 Task: Schedule a call with industry experts to gain insights into emerging trends, customer preferences, and disruptive technologies that could shape the organization's strategic decisions on September 29th at 3 PM.
Action: Mouse moved to (50, 102)
Screenshot: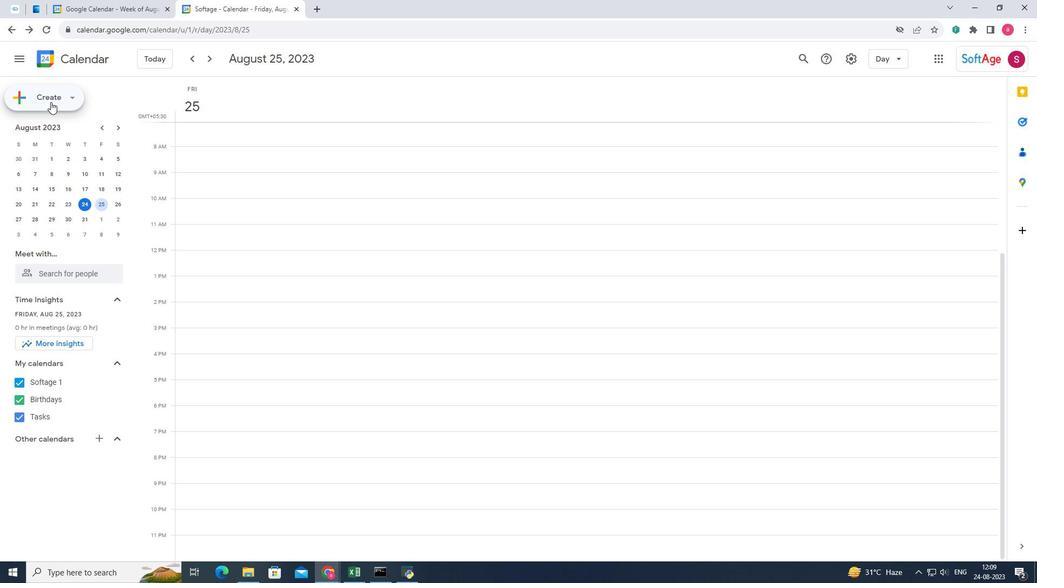 
Action: Mouse pressed left at (50, 102)
Screenshot: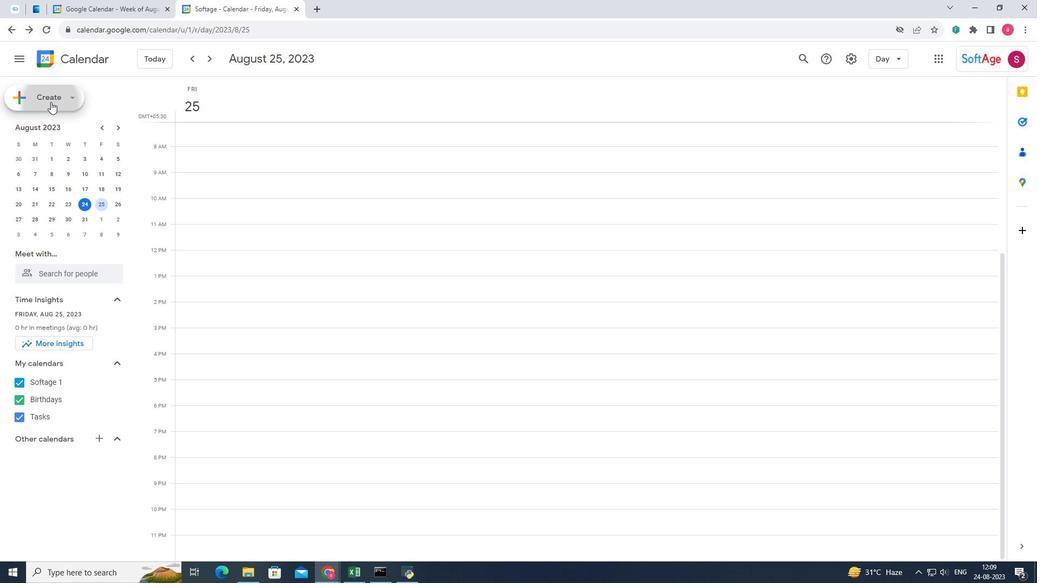 
Action: Mouse moved to (41, 215)
Screenshot: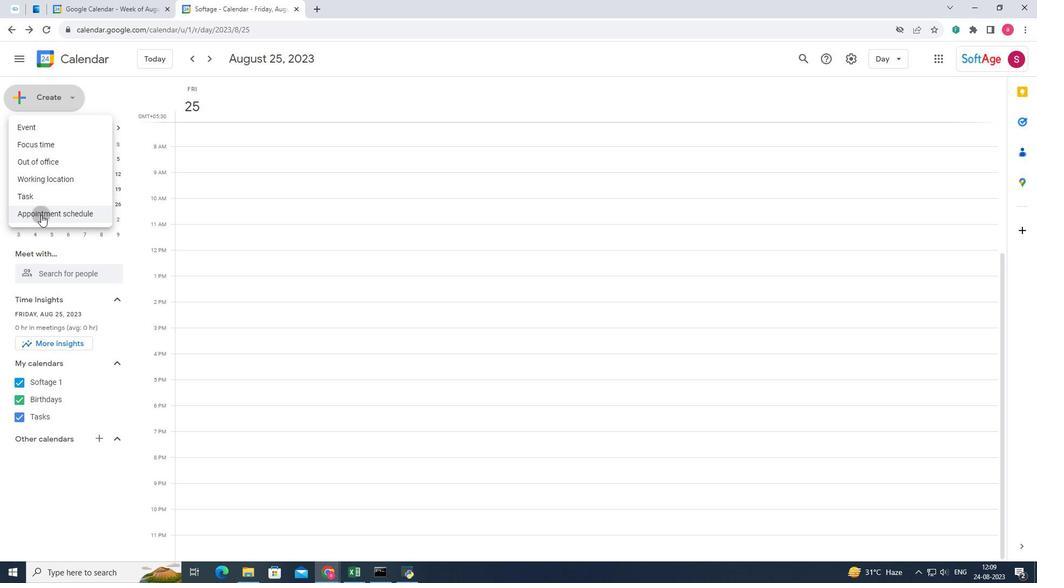 
Action: Mouse pressed left at (41, 215)
Screenshot: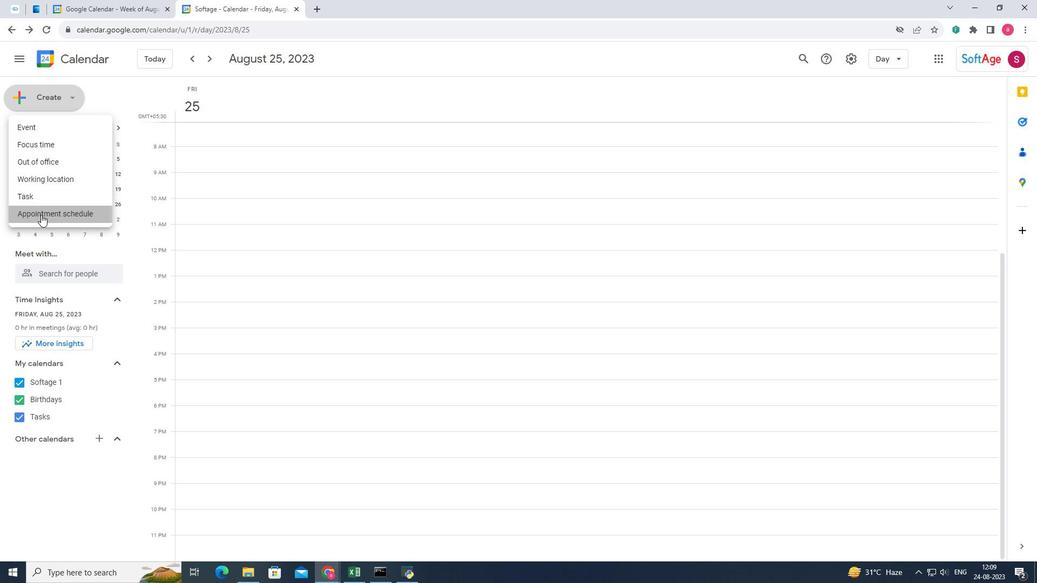 
Action: Mouse moved to (71, 96)
Screenshot: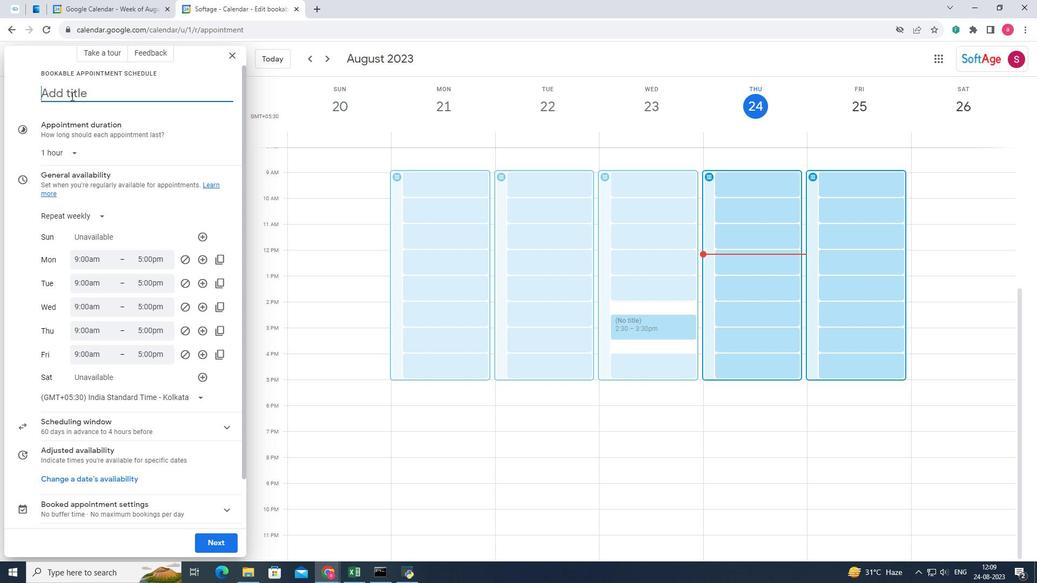 
Action: Mouse pressed left at (71, 96)
Screenshot: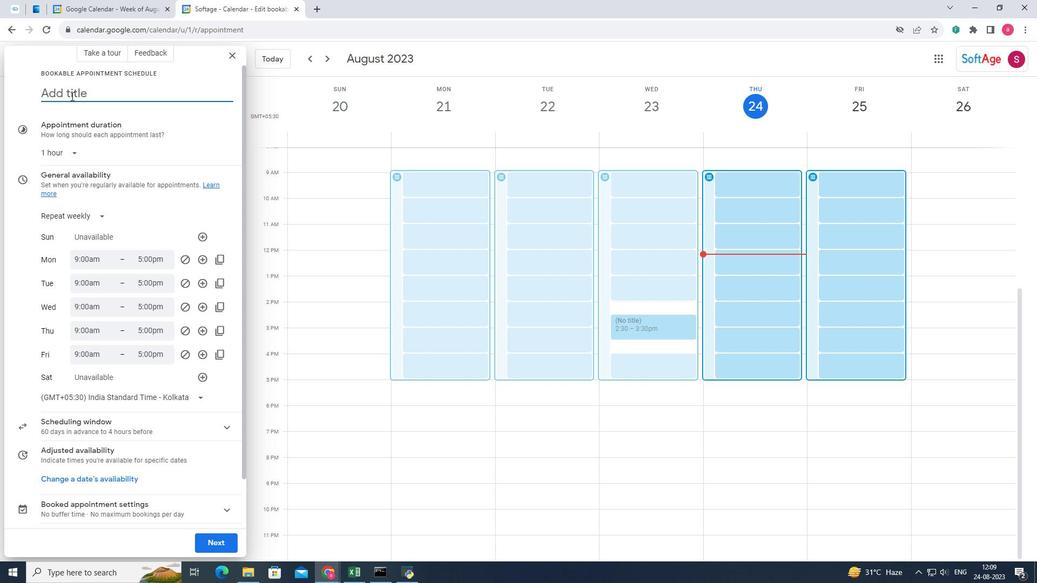 
Action: Key pressed <Key.shift><Key.shift><Key.shift><Key.shift><Key.shift><Key.shift><Key.shift><Key.shift><Key.shift><Key.shift><Key.shift>A<Key.backspace><Key.shift><Key.shift><Key.shift><Key.shift><Key.shift><Key.shift><Key.shift><Key.shift>Call<Key.space>with<Key.space><Key.shift>Industry<Key.space>de<Key.backspace><Key.backspace><Key.shift>Experts
Screenshot: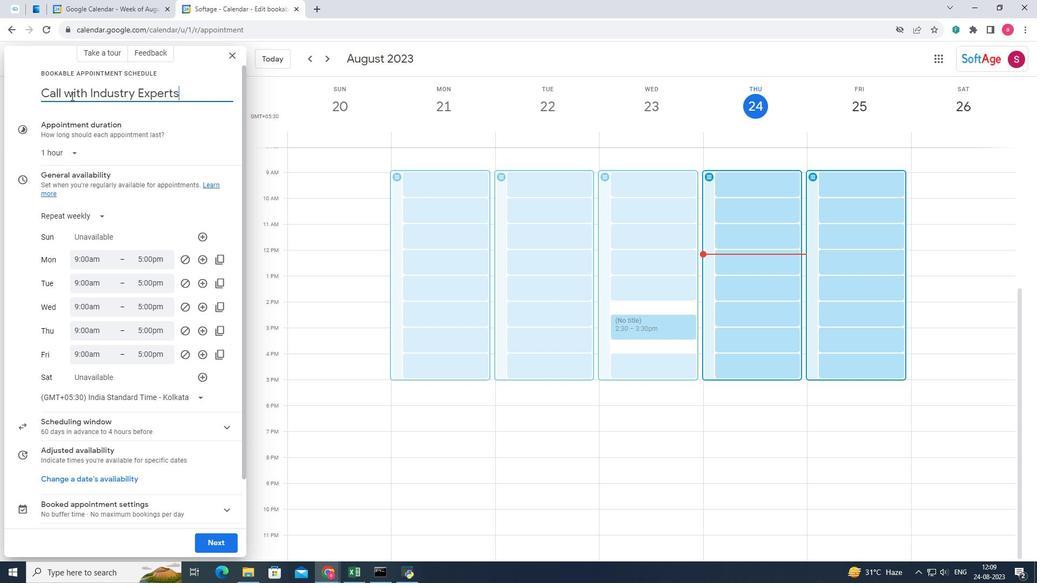 
Action: Mouse moved to (95, 211)
Screenshot: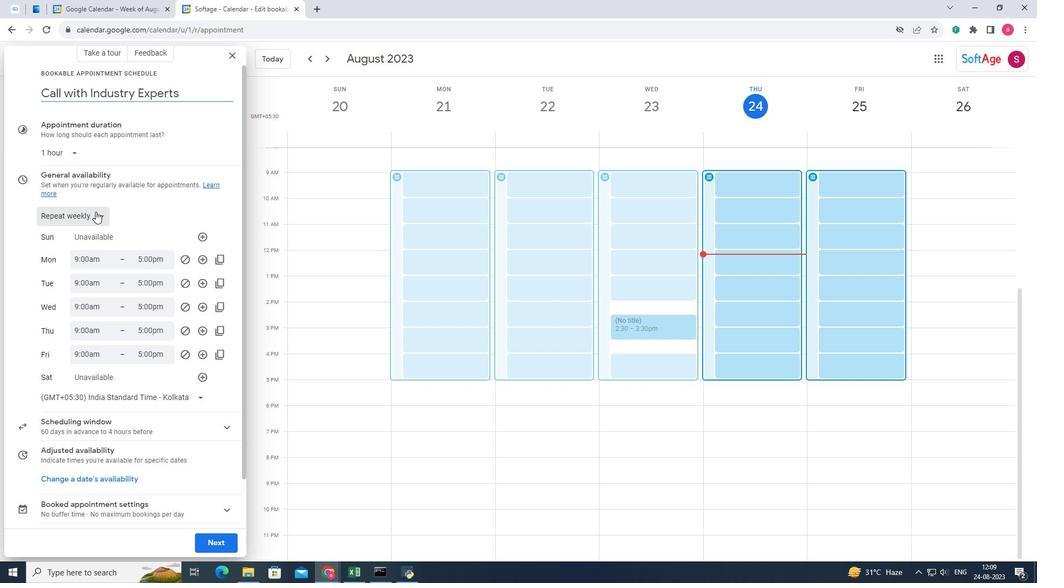 
Action: Mouse pressed left at (95, 211)
Screenshot: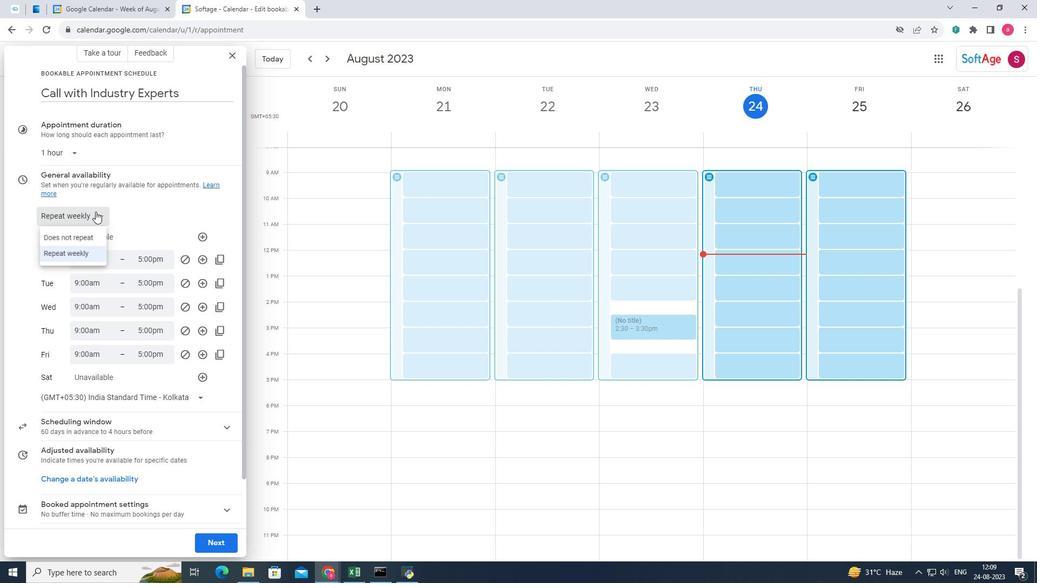 
Action: Mouse moved to (74, 237)
Screenshot: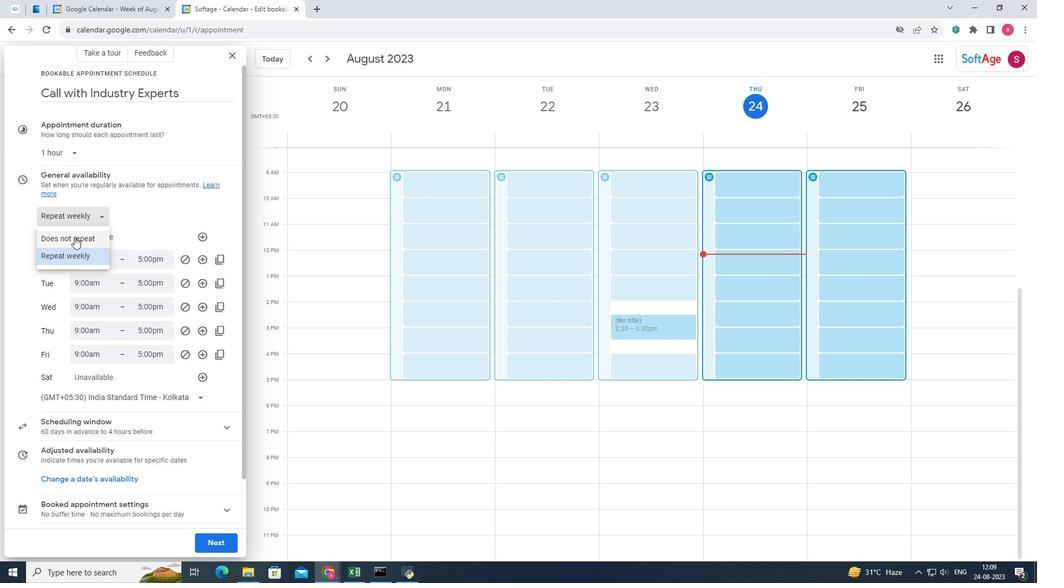 
Action: Mouse pressed left at (74, 237)
Screenshot: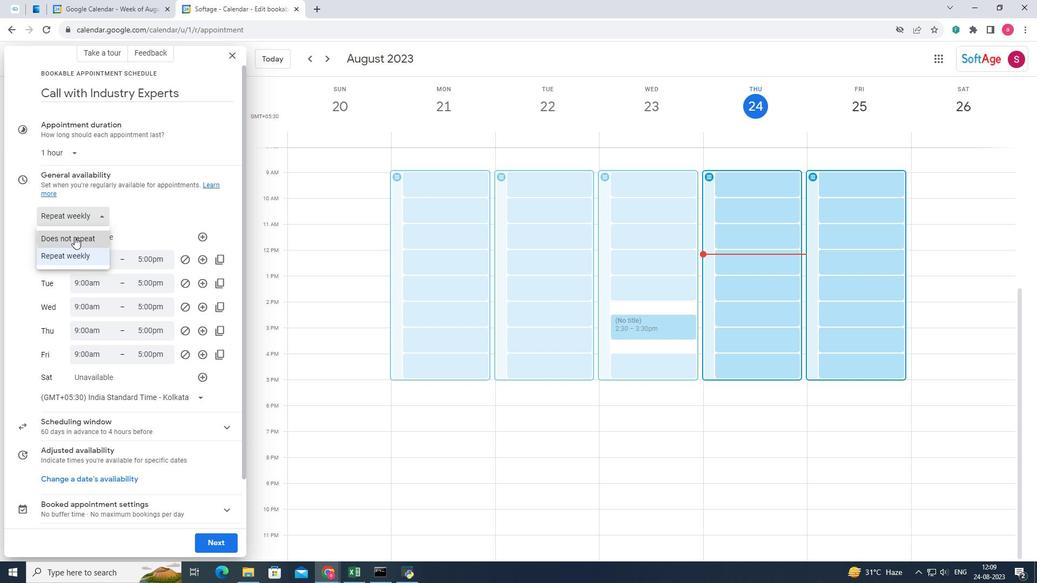 
Action: Mouse moved to (74, 229)
Screenshot: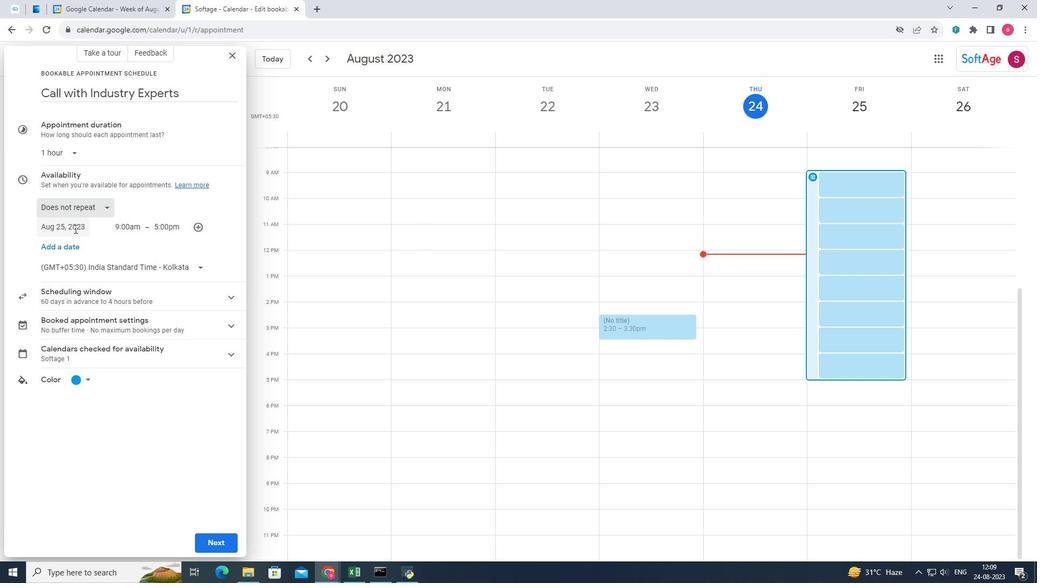 
Action: Mouse pressed left at (74, 229)
Screenshot: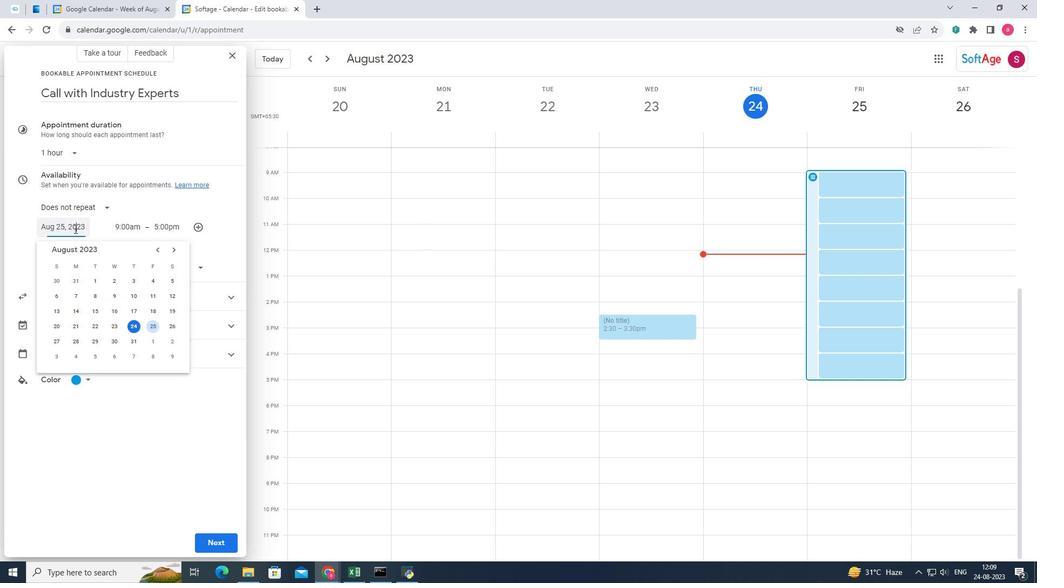 
Action: Mouse moved to (174, 251)
Screenshot: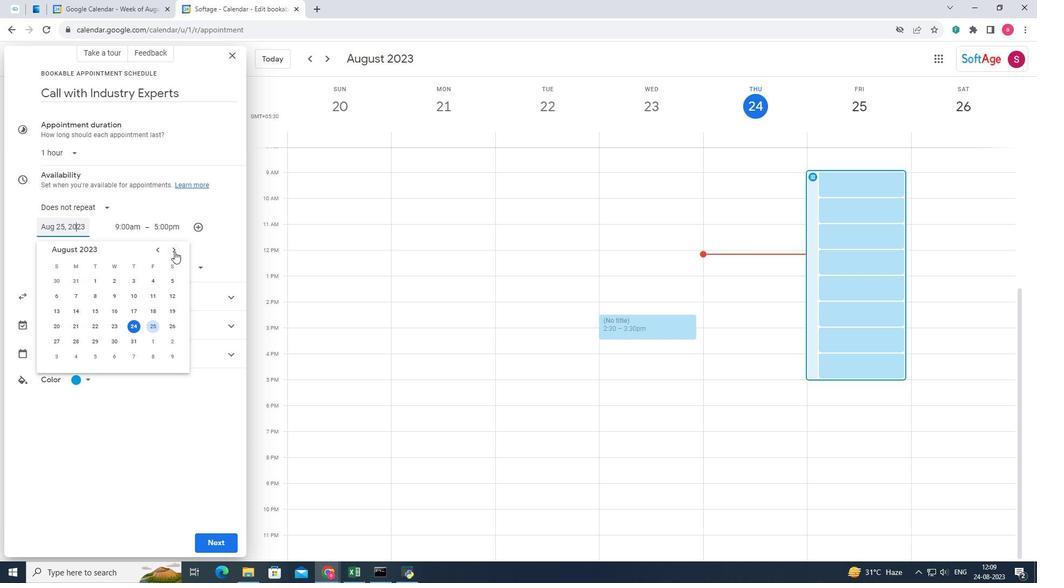 
Action: Mouse pressed left at (174, 251)
Screenshot: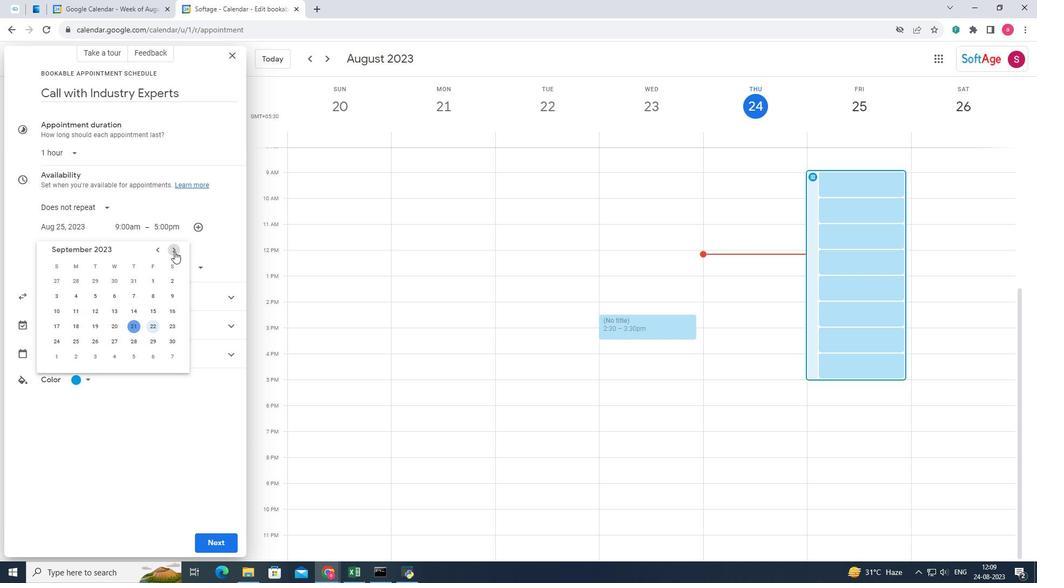 
Action: Mouse moved to (148, 342)
Screenshot: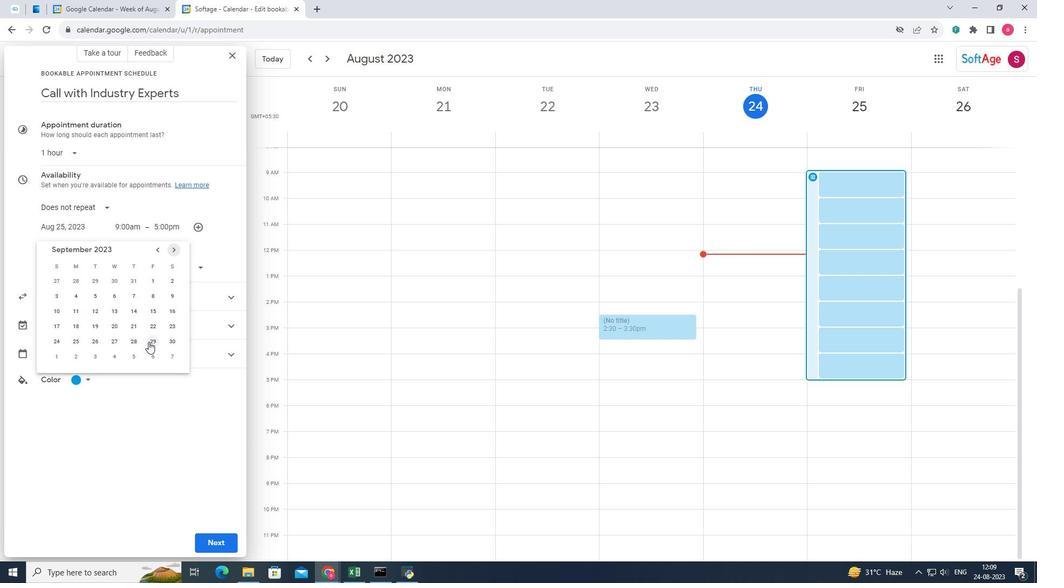 
Action: Mouse pressed left at (148, 342)
Screenshot: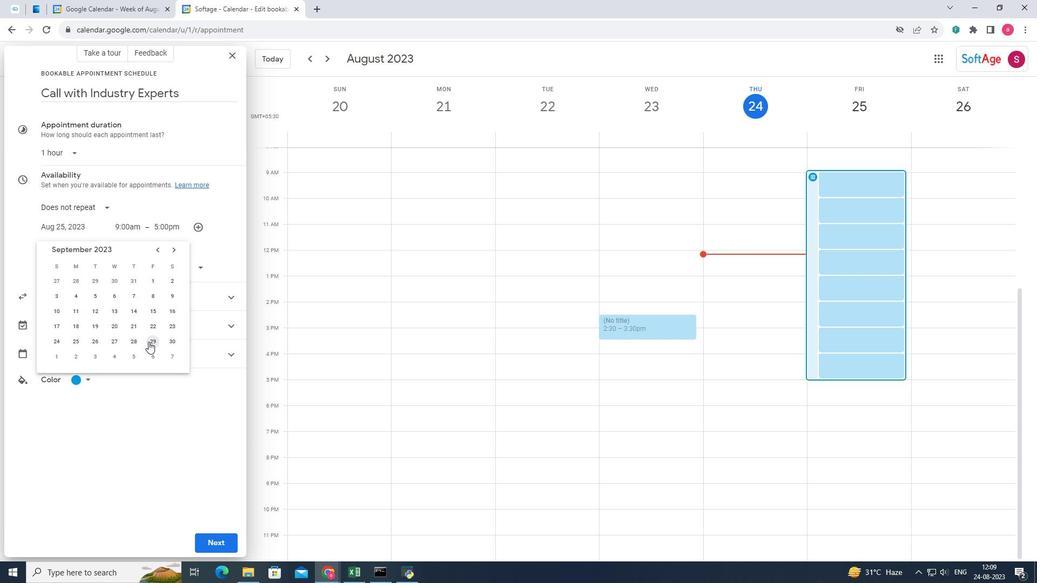 
Action: Mouse moved to (128, 230)
Screenshot: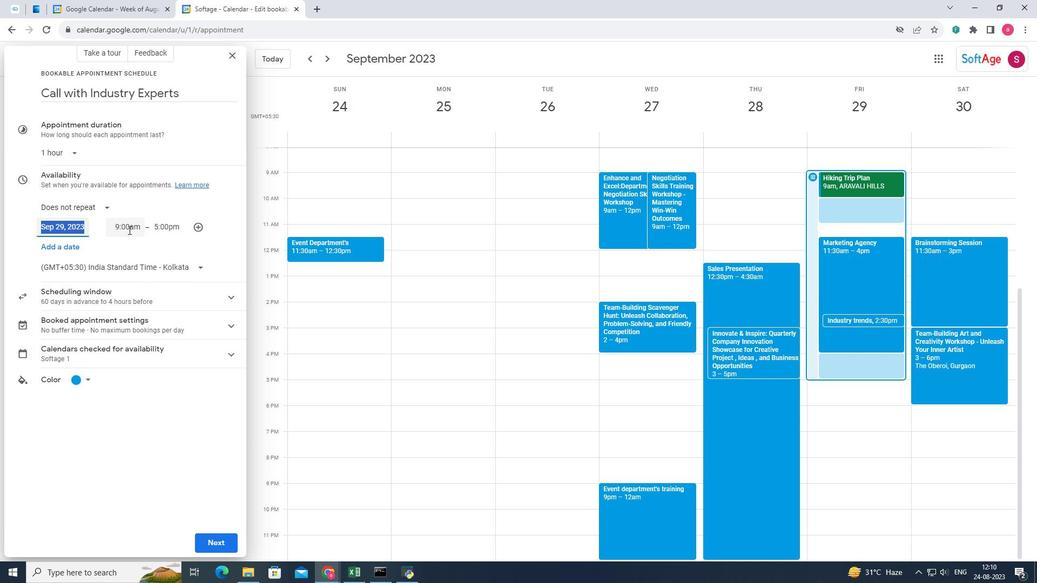 
Action: Mouse pressed left at (128, 230)
Screenshot: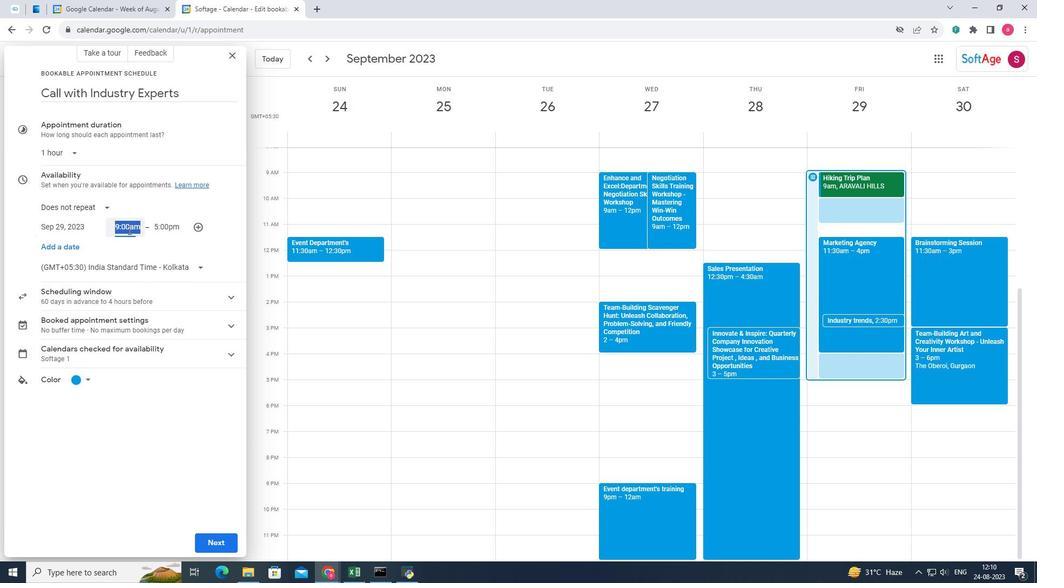 
Action: Mouse moved to (136, 291)
Screenshot: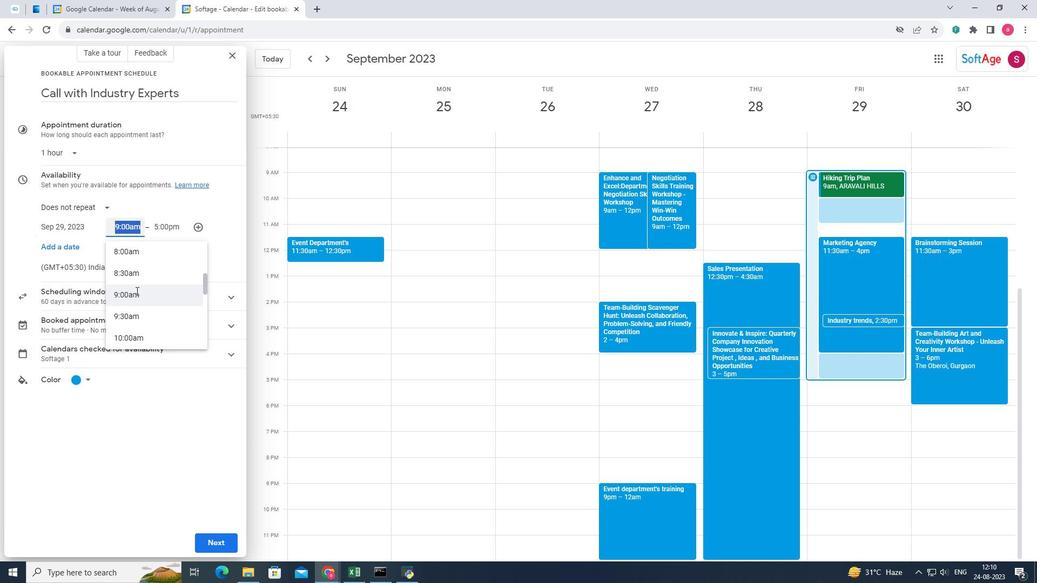 
Action: Mouse scrolled (136, 291) with delta (0, 0)
Screenshot: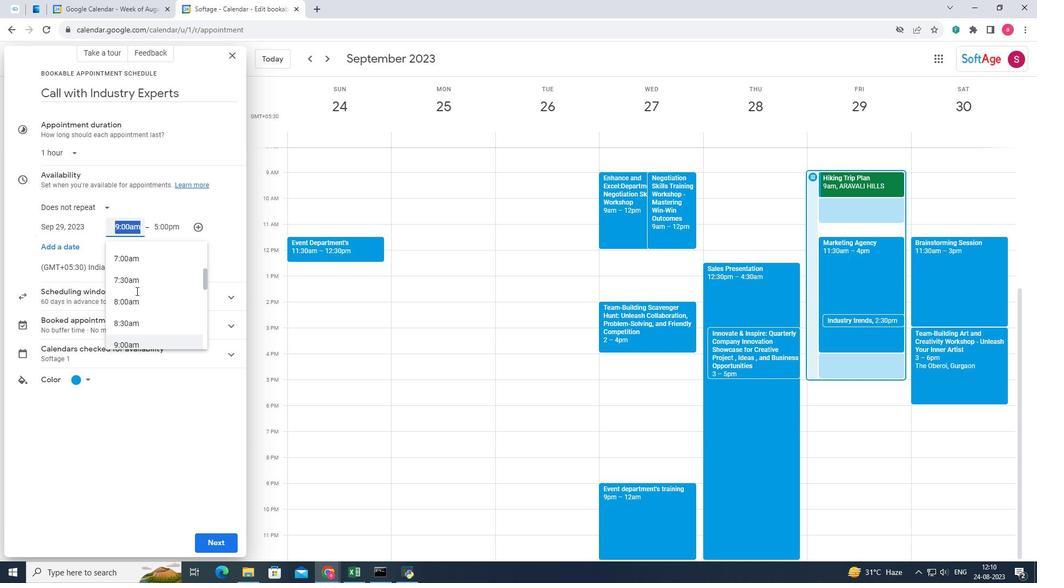 
Action: Mouse scrolled (136, 291) with delta (0, 0)
Screenshot: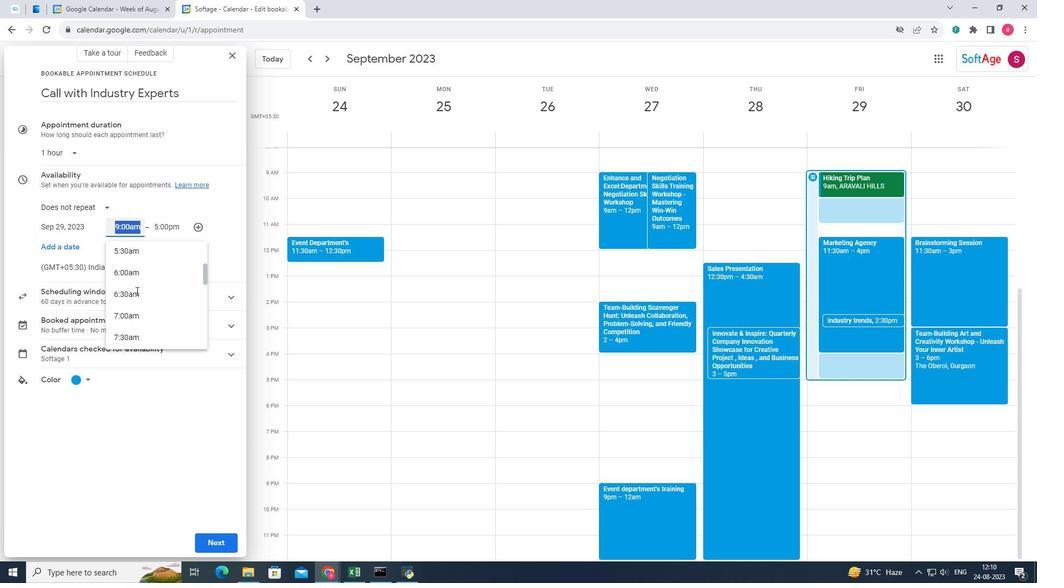 
Action: Mouse scrolled (136, 291) with delta (0, 0)
Screenshot: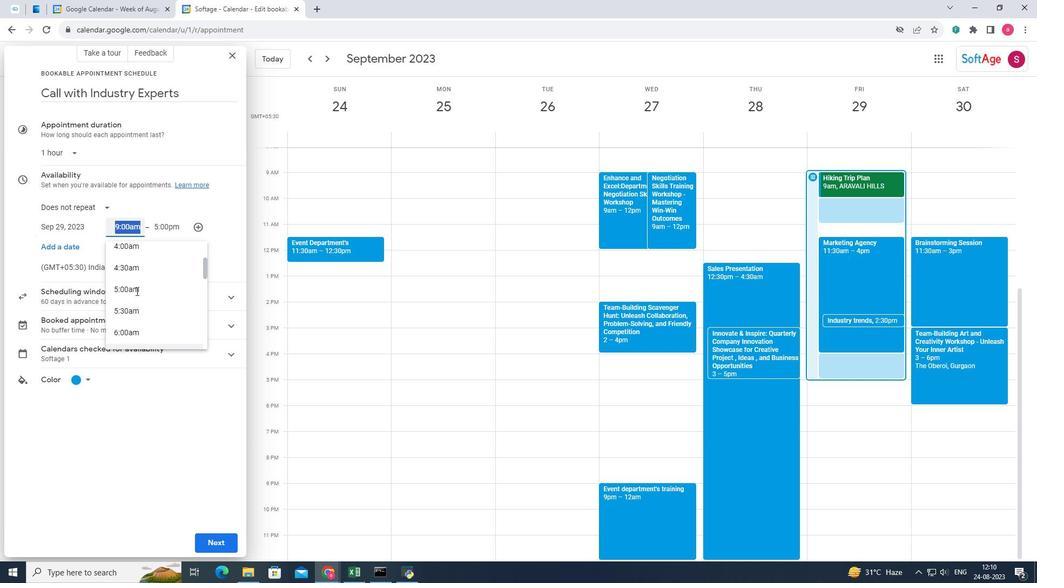 
Action: Mouse scrolled (136, 291) with delta (0, 0)
Screenshot: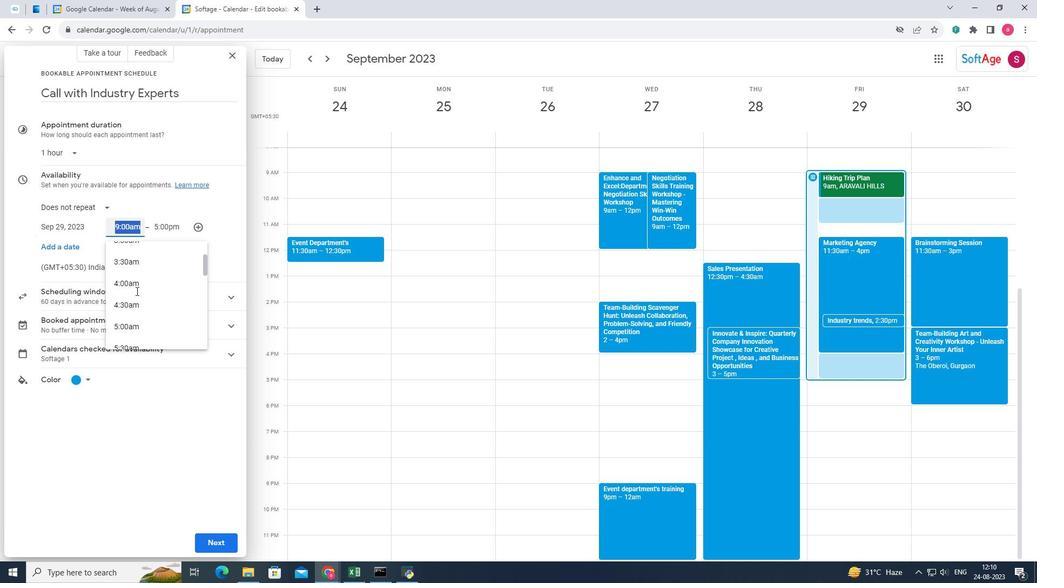 
Action: Mouse scrolled (136, 291) with delta (0, 0)
Screenshot: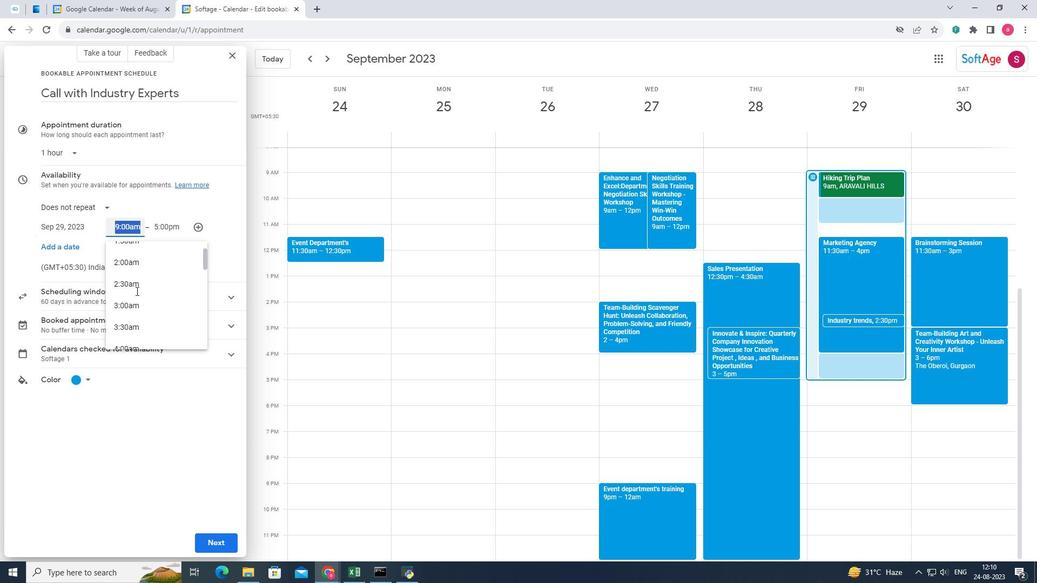 
Action: Mouse moved to (138, 306)
Screenshot: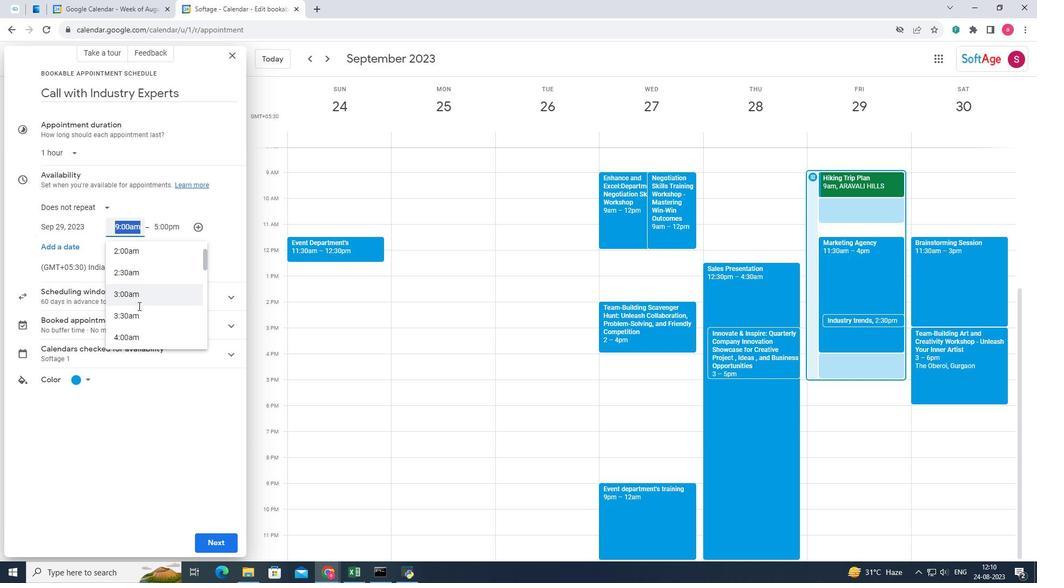 
Action: Mouse scrolled (138, 305) with delta (0, 0)
Screenshot: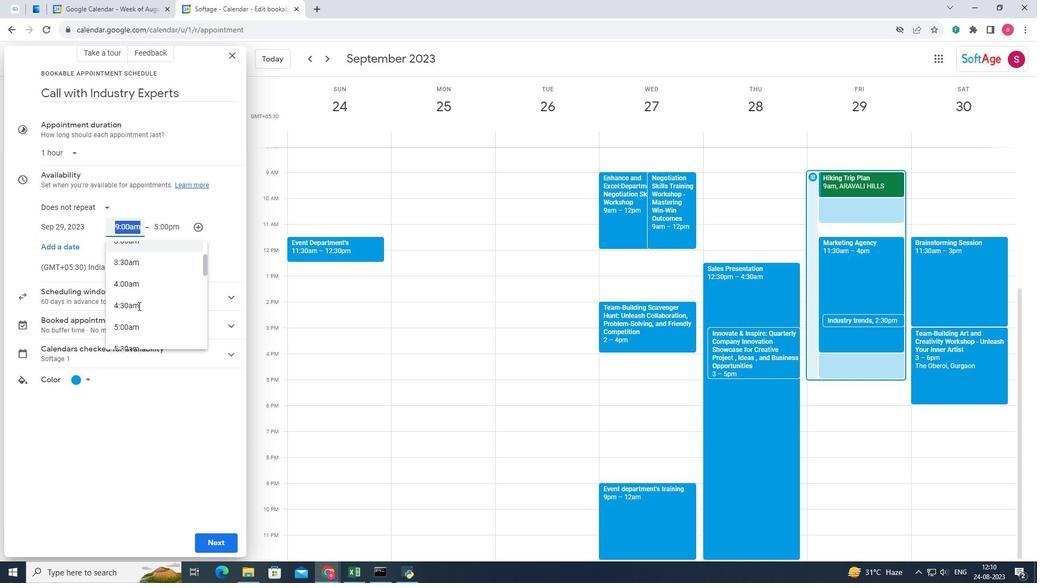 
Action: Mouse scrolled (138, 305) with delta (0, 0)
Screenshot: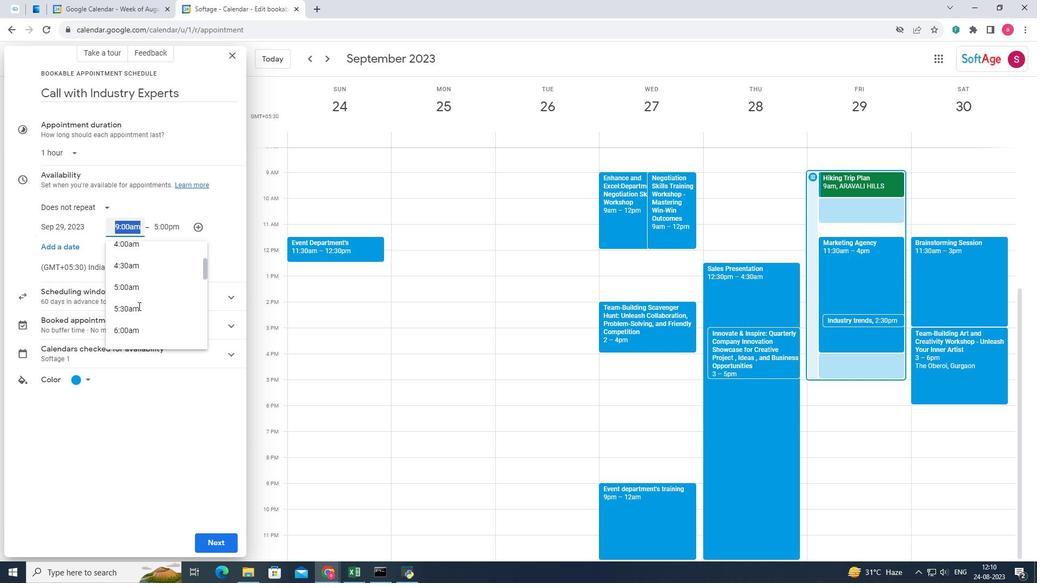 
Action: Mouse scrolled (138, 305) with delta (0, 0)
Screenshot: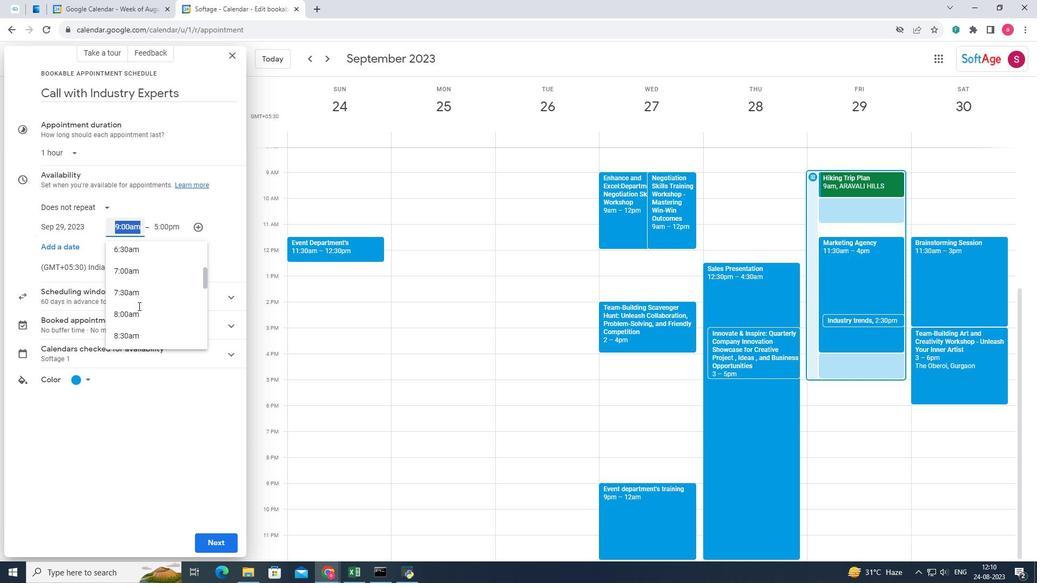 
Action: Mouse scrolled (138, 305) with delta (0, 0)
Screenshot: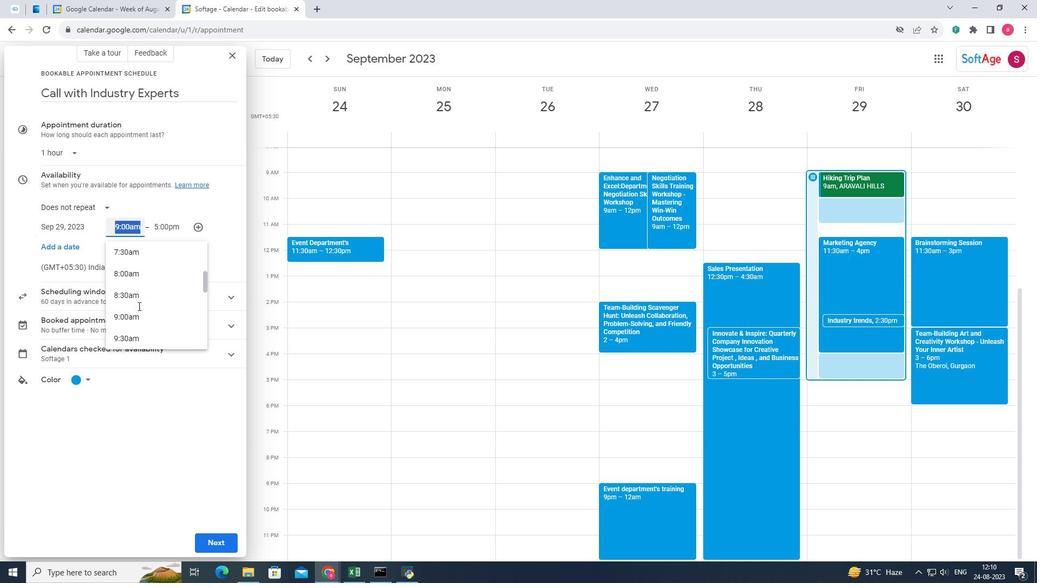 
Action: Mouse scrolled (138, 305) with delta (0, 0)
Screenshot: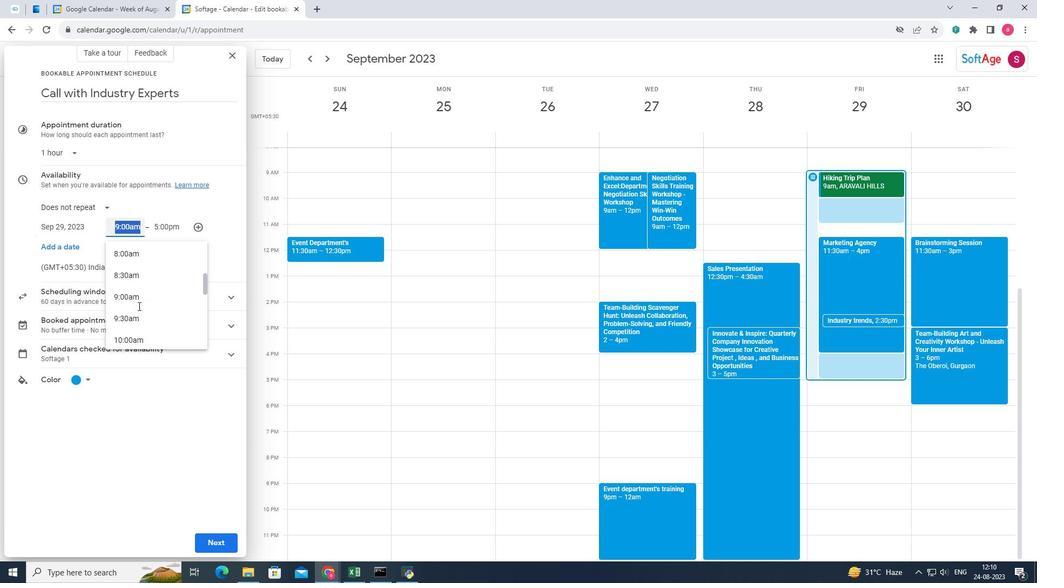 
Action: Mouse scrolled (138, 305) with delta (0, 0)
Screenshot: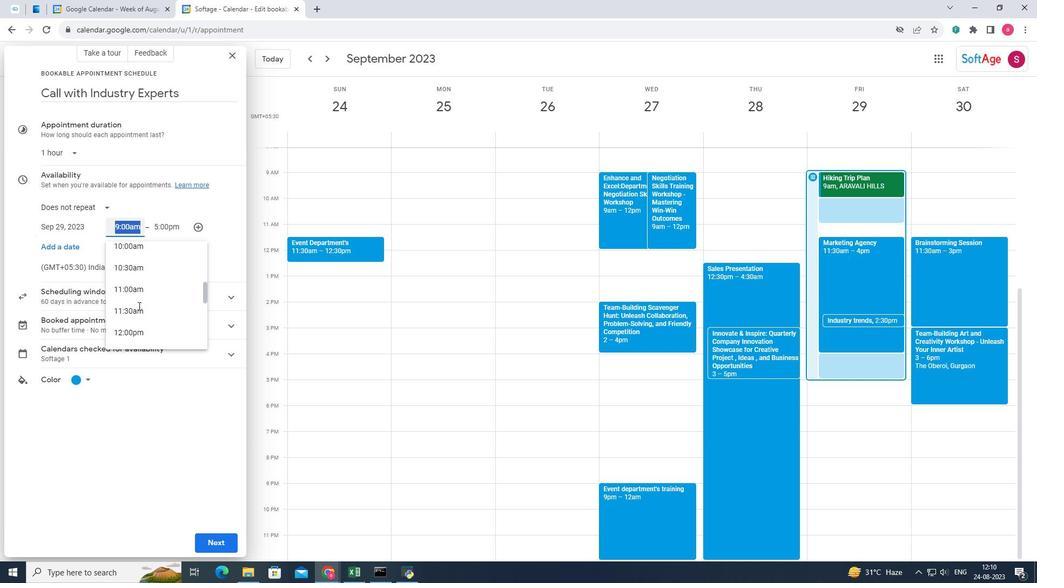 
Action: Mouse scrolled (138, 305) with delta (0, 0)
Screenshot: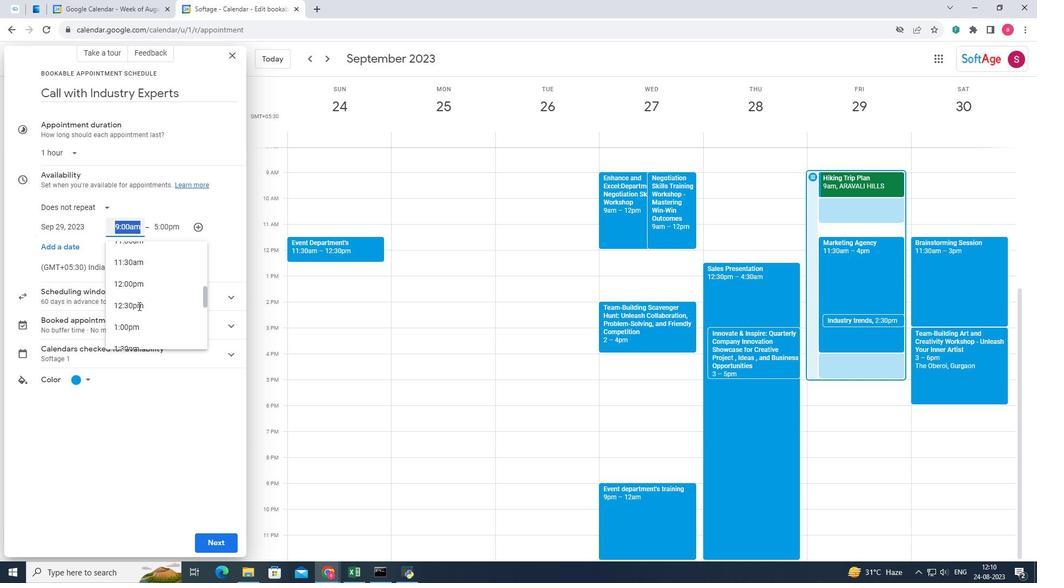 
Action: Mouse scrolled (138, 305) with delta (0, 0)
Screenshot: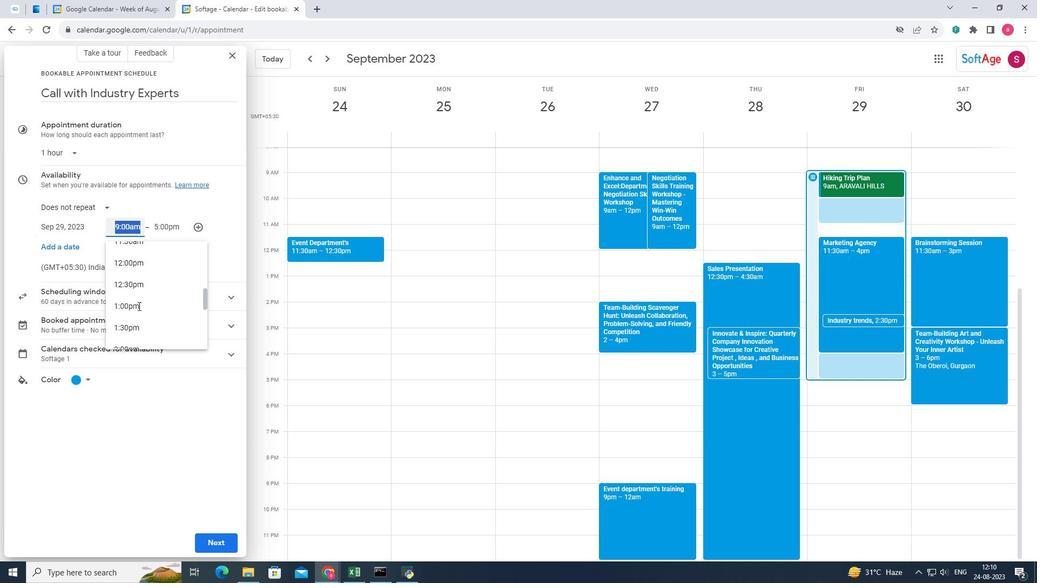 
Action: Mouse scrolled (138, 305) with delta (0, 0)
Screenshot: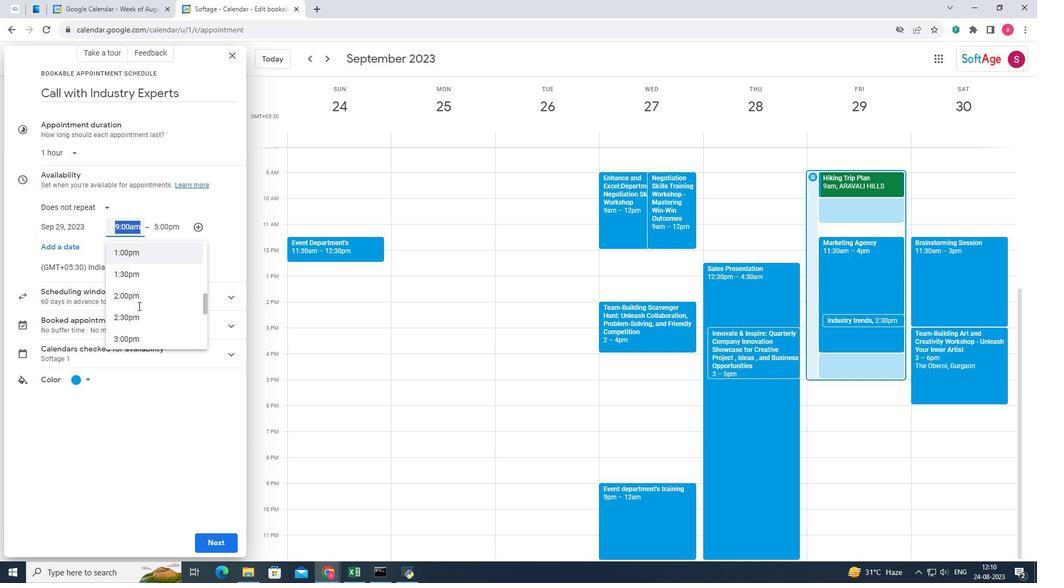 
Action: Mouse scrolled (138, 305) with delta (0, 0)
Screenshot: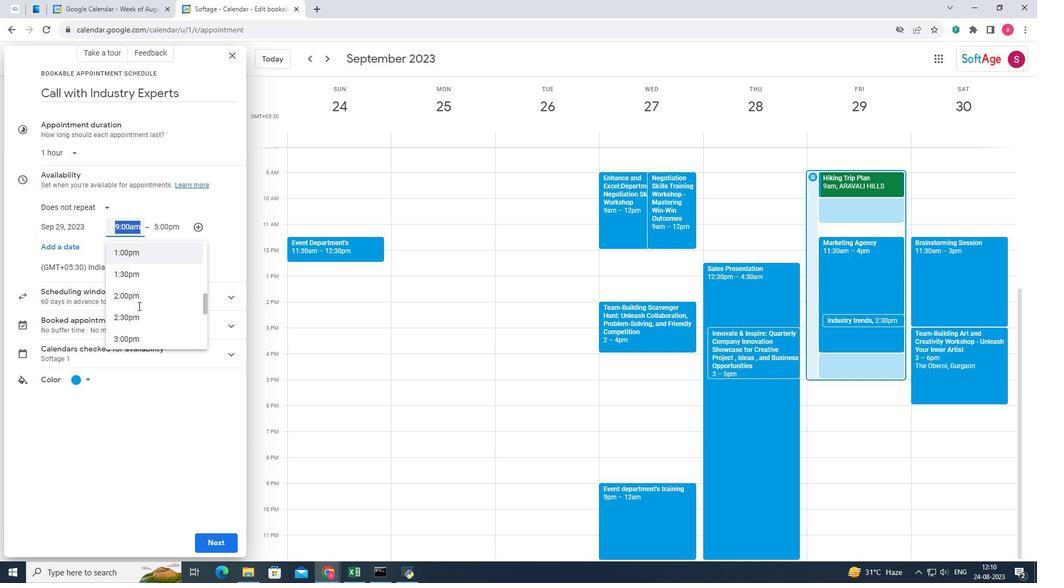 
Action: Mouse scrolled (138, 306) with delta (0, 0)
Screenshot: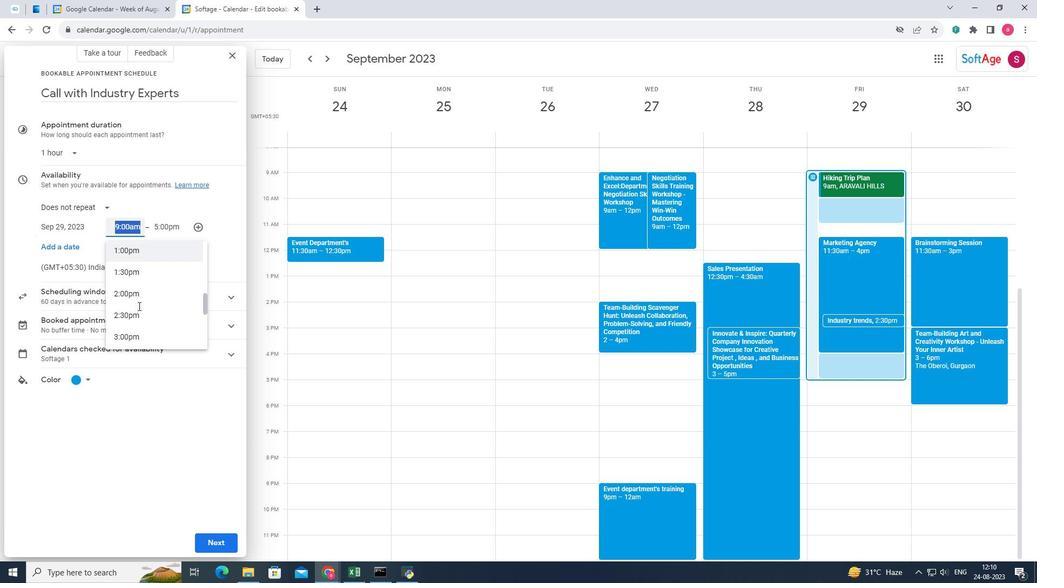 
Action: Mouse scrolled (138, 305) with delta (0, 0)
Screenshot: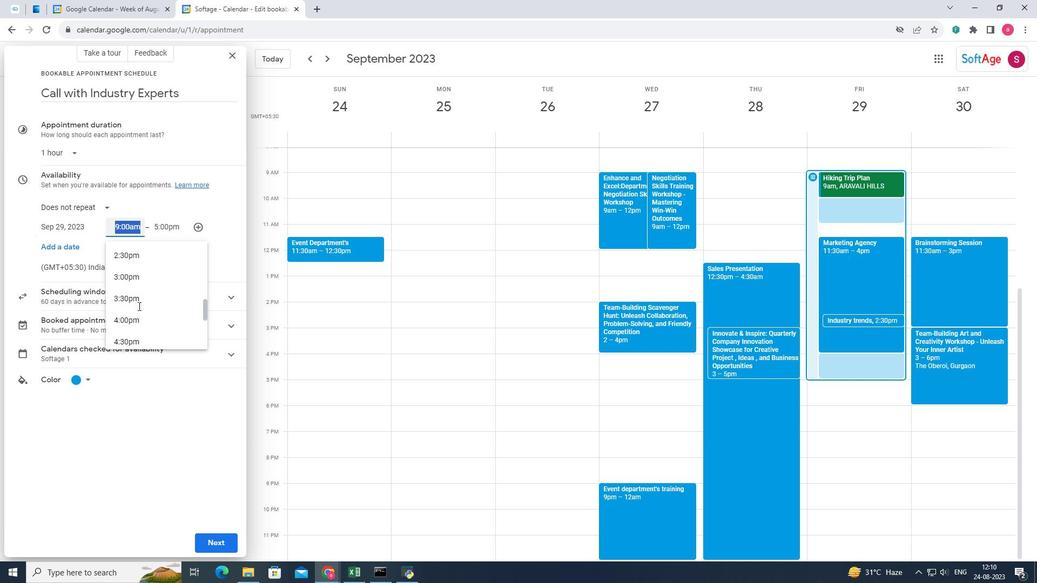 
Action: Mouse scrolled (138, 305) with delta (0, 0)
Screenshot: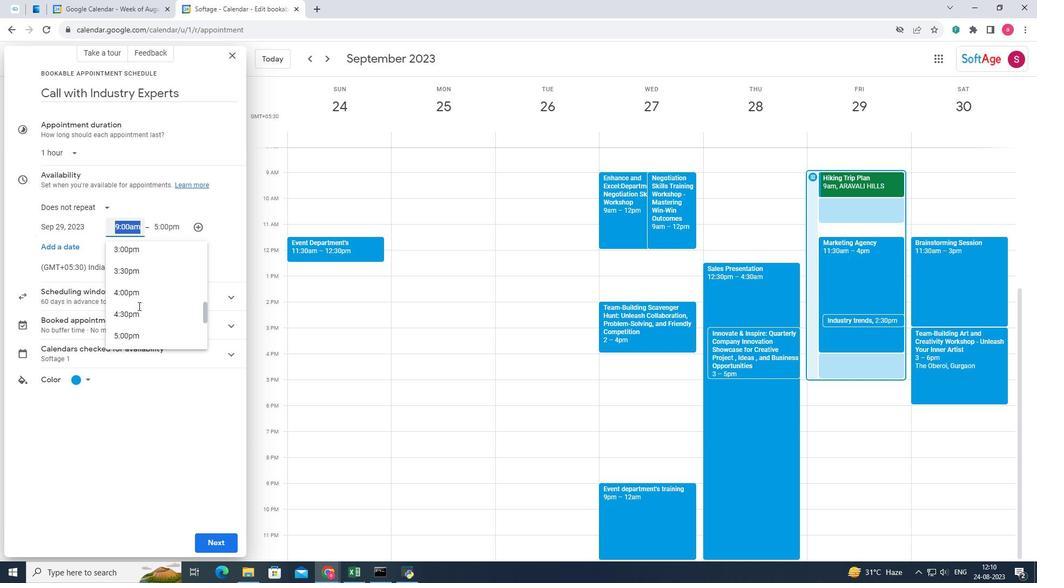 
Action: Mouse scrolled (138, 306) with delta (0, 0)
Screenshot: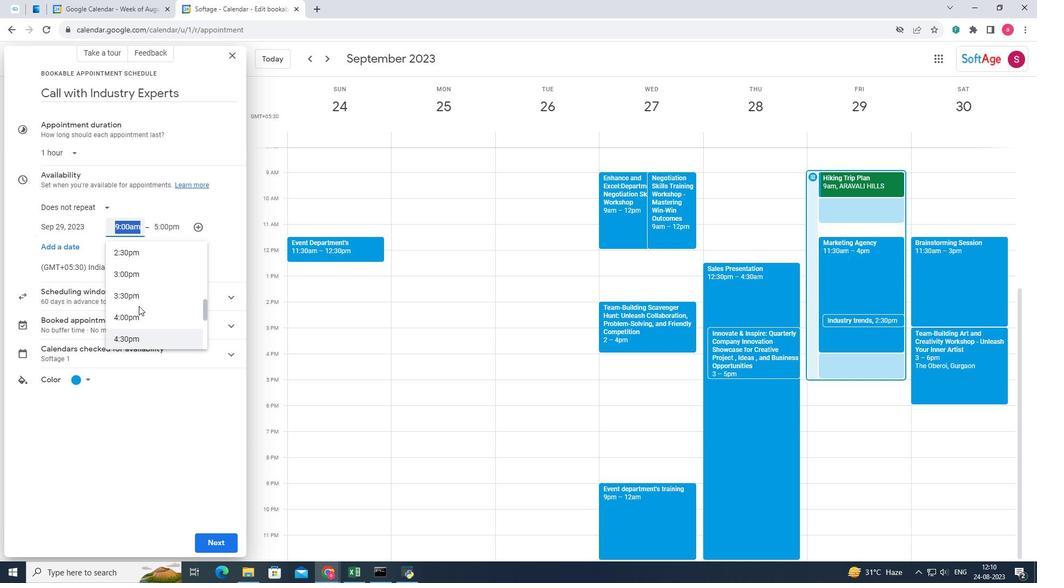 
Action: Mouse moved to (134, 291)
Screenshot: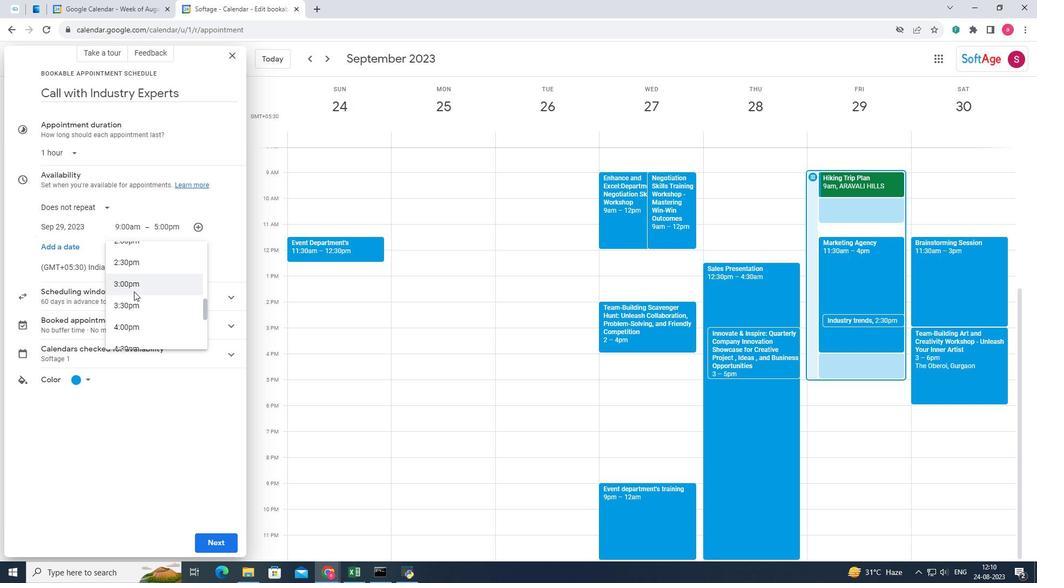 
Action: Mouse pressed left at (134, 291)
Screenshot: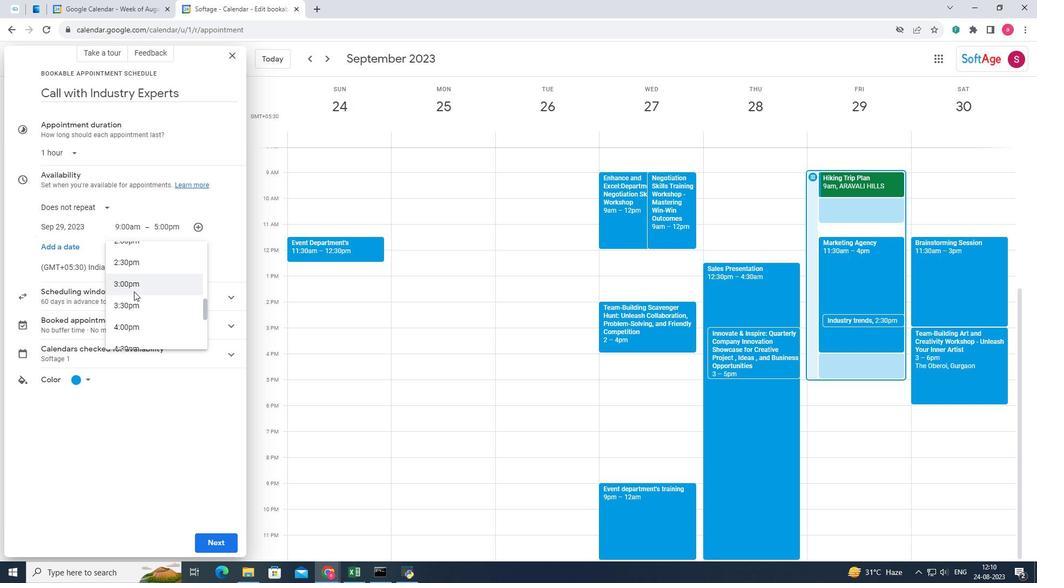 
Action: Mouse moved to (161, 436)
Screenshot: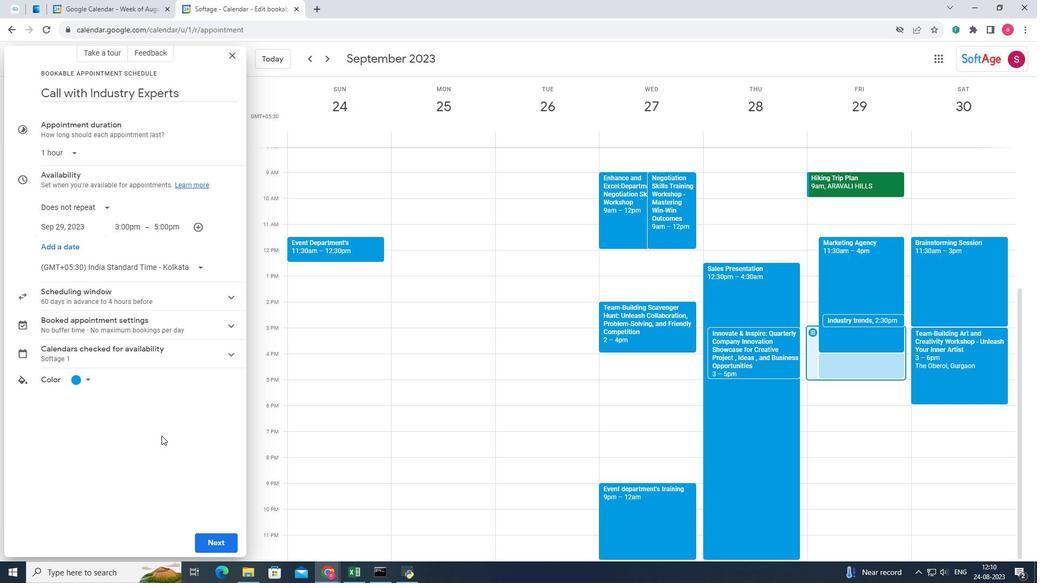 
Action: Mouse pressed left at (161, 436)
Screenshot: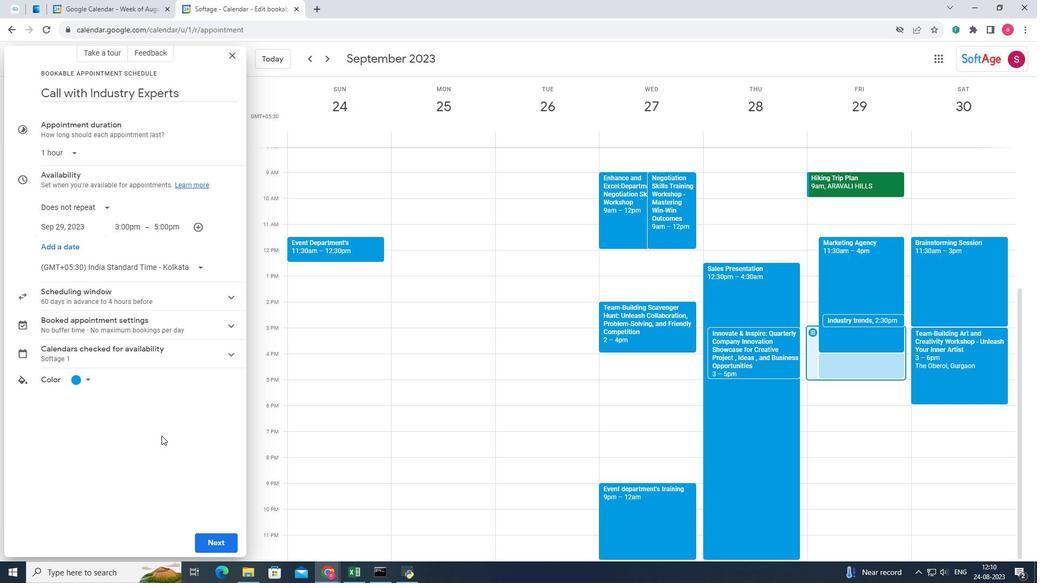 
Action: Mouse moved to (223, 537)
Screenshot: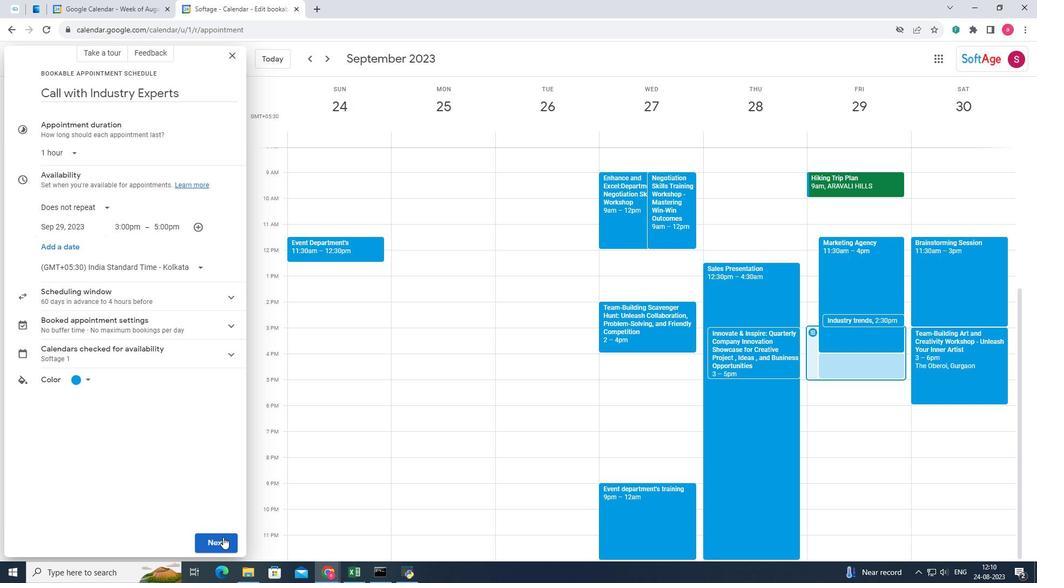 
Action: Mouse pressed left at (223, 537)
Screenshot: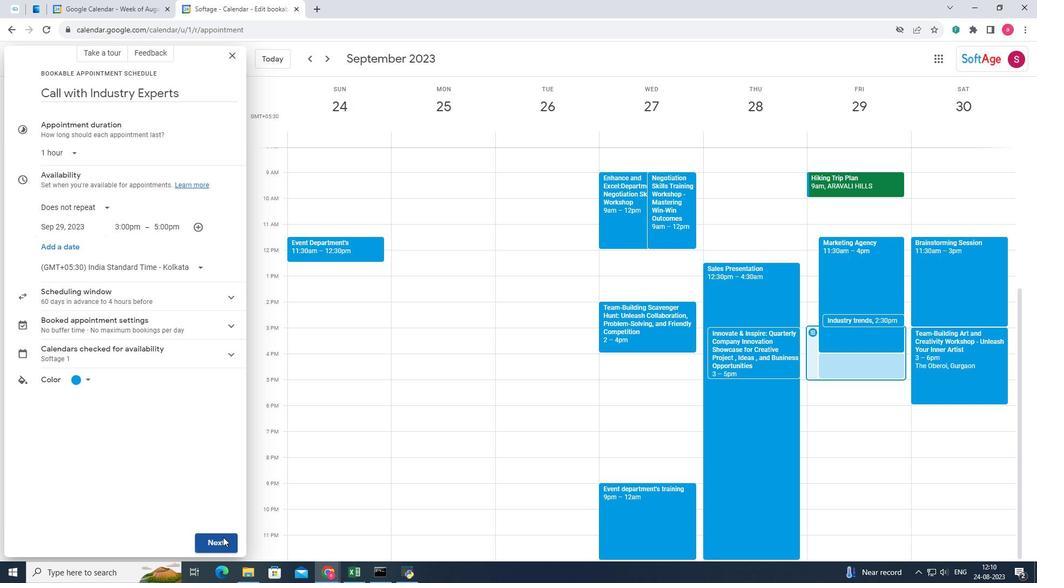 
Action: Mouse moved to (76, 277)
Screenshot: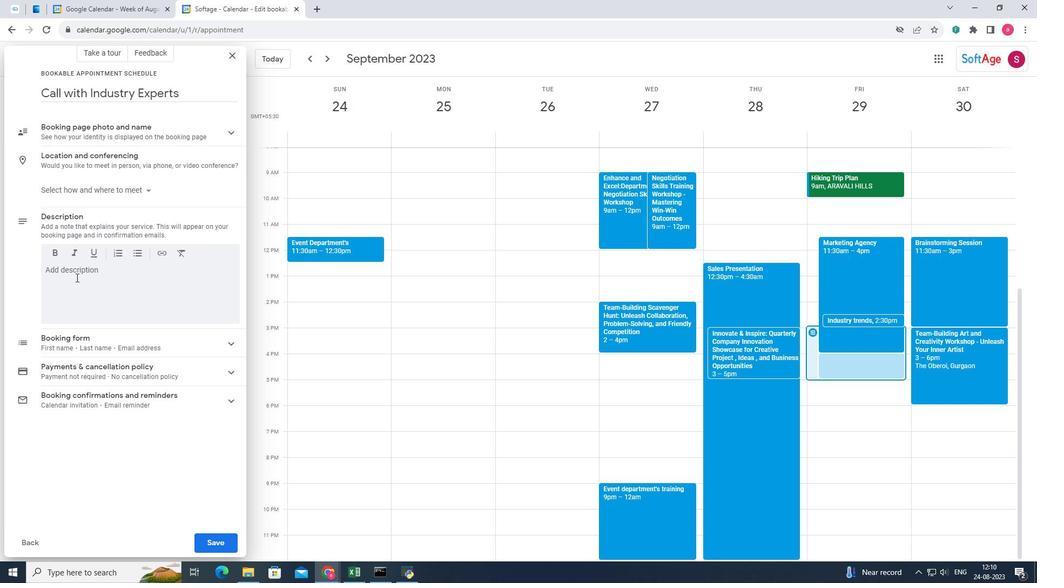 
Action: Mouse pressed left at (76, 277)
Screenshot: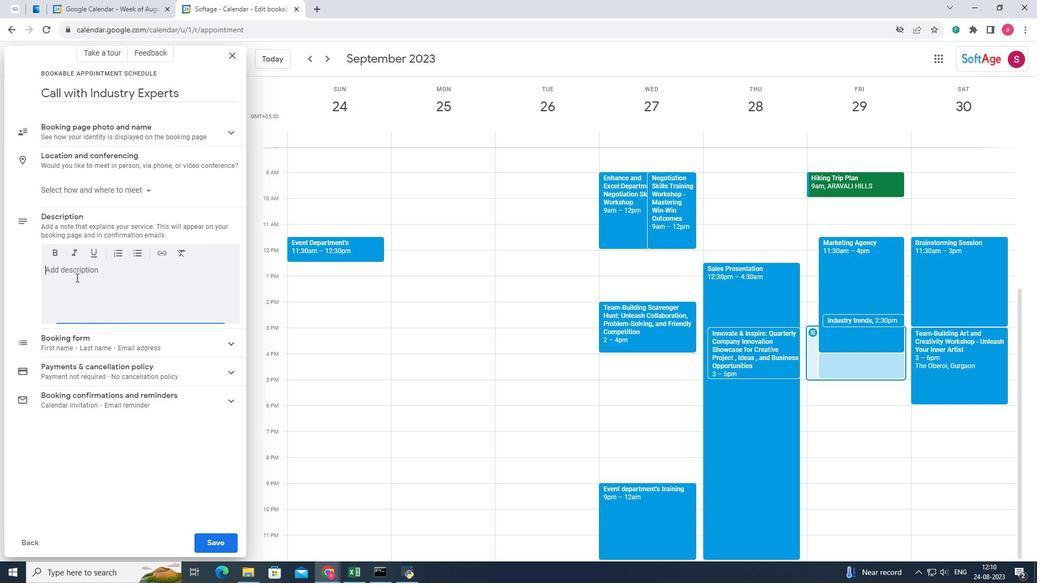 
Action: Key pressed <Key.shift>Include<Key.space>a<Key.space>brief<Key.space>overview<Key.space>of<Key.space>the<Key.space>purpose<Key.space>of<Key.space>the<Key.space>call,<Key.space>such<Key.space>as<Key.space>gaining<Key.space>insights<Key.space>into<Key.space>emerging<Key.space>trends,<Key.space>customer<Key.space>prefernces,<Key.space>a<Key.backspace><Key.backspace><Key.backspace><Key.backspace><Key.backspace><Key.backspace><Key.backspace><Key.backspace><Key.backspace><Key.backspace><Key.backspace>eferences,<Key.space>and<Key.space>disruptive<Key.space>technologies<Key.space>for<Key.space>strategic<Key.space>decisions.
Screenshot: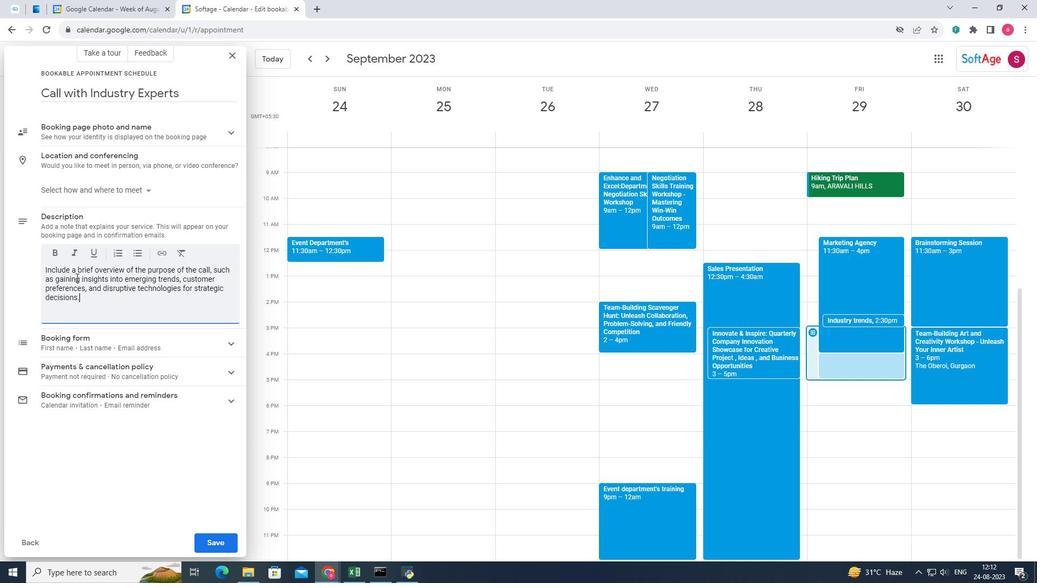 
Action: Mouse pressed left at (76, 277)
Screenshot: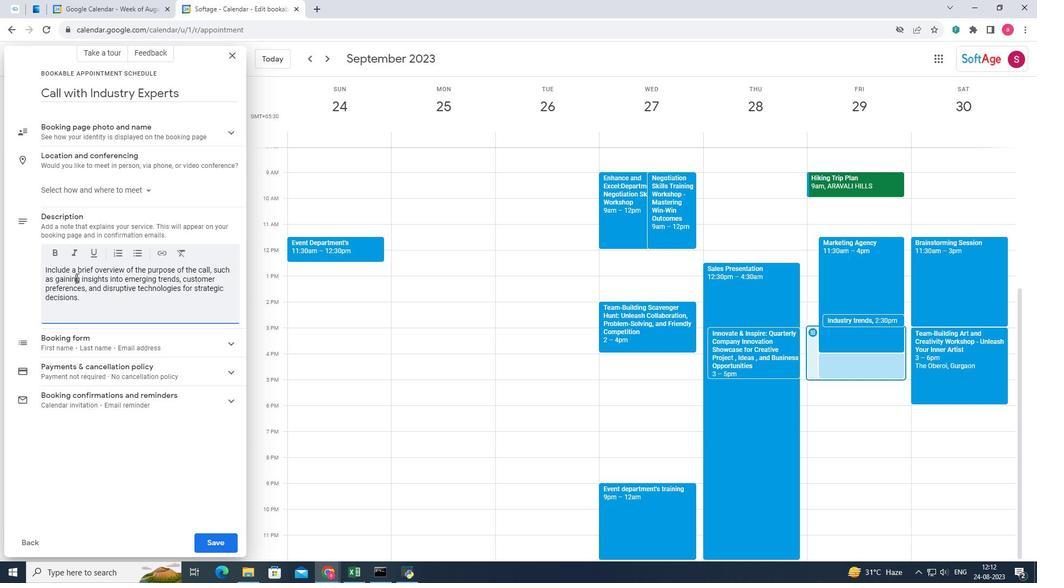 
Action: Mouse pressed left at (76, 277)
Screenshot: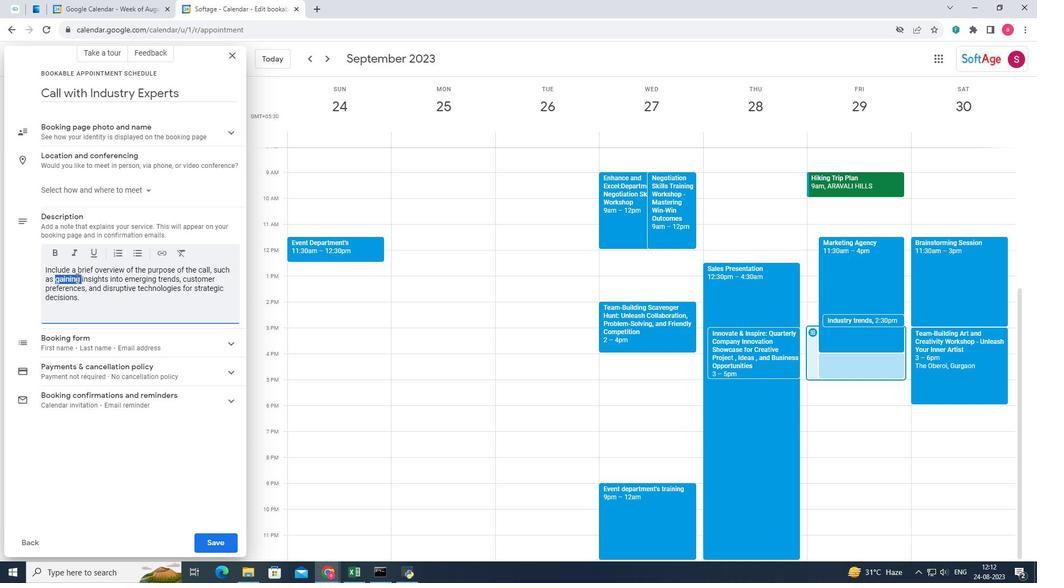 
Action: Mouse pressed left at (76, 277)
Screenshot: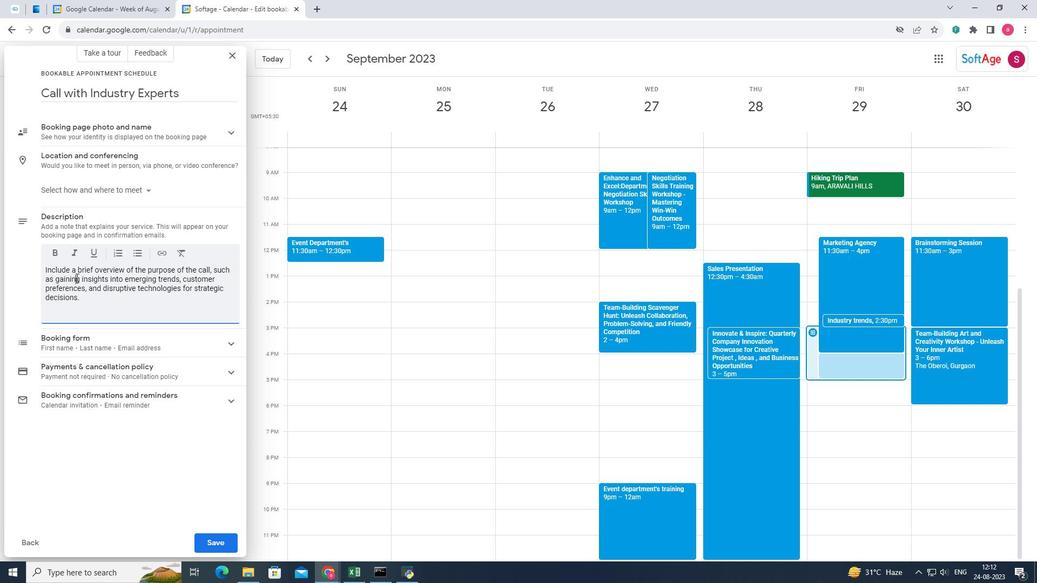
Action: Mouse pressed left at (76, 277)
Screenshot: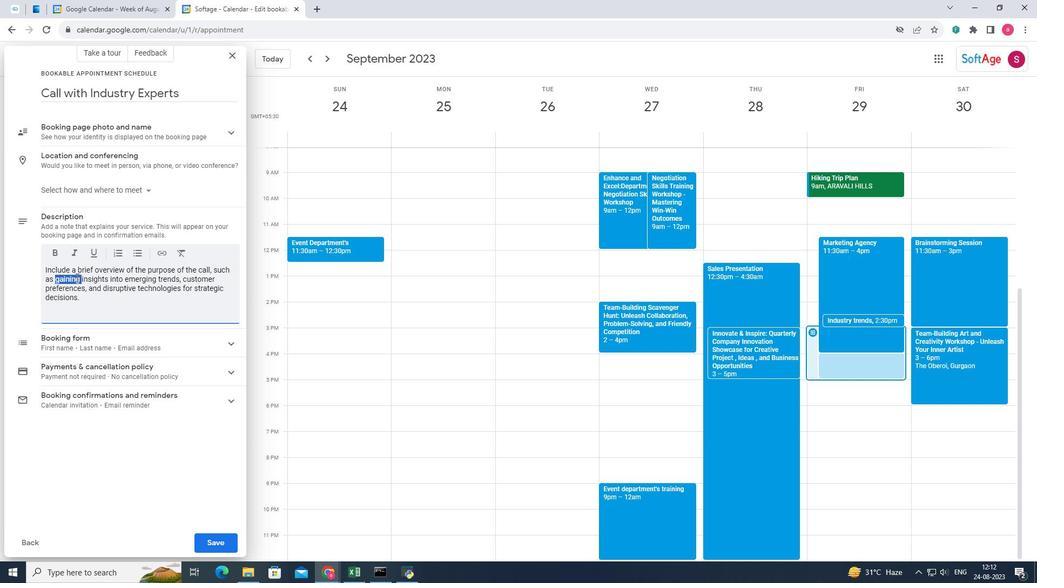 
Action: Mouse pressed left at (76, 277)
Screenshot: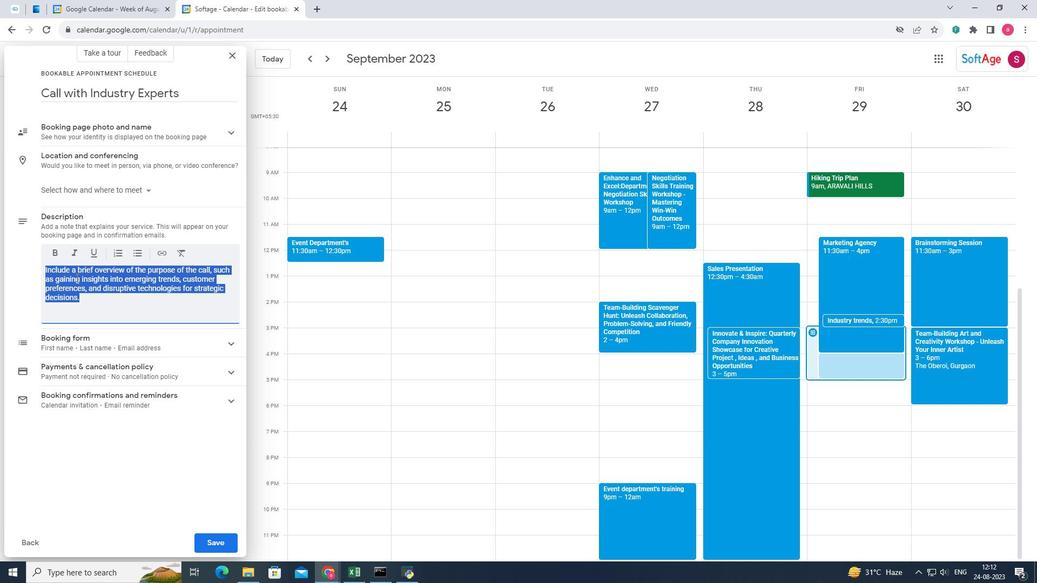 
Action: Mouse moved to (77, 257)
Screenshot: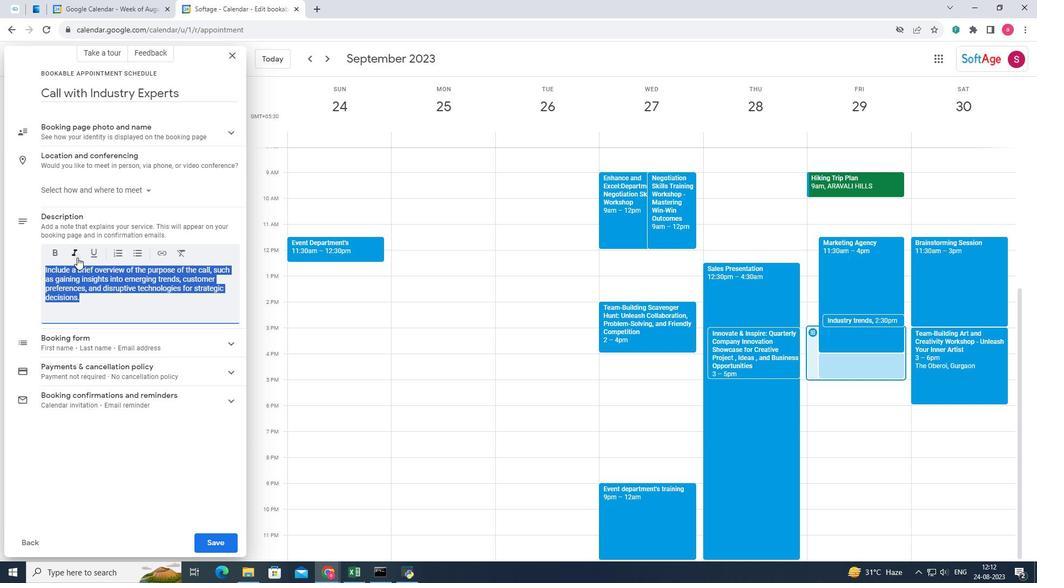 
Action: Mouse pressed left at (77, 257)
Screenshot: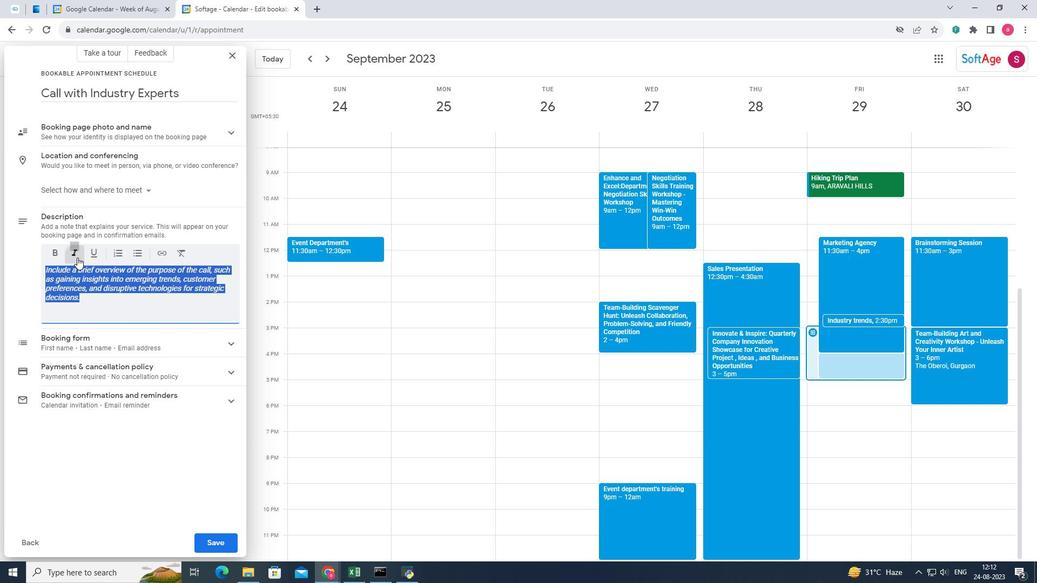
Action: Mouse moved to (149, 314)
Screenshot: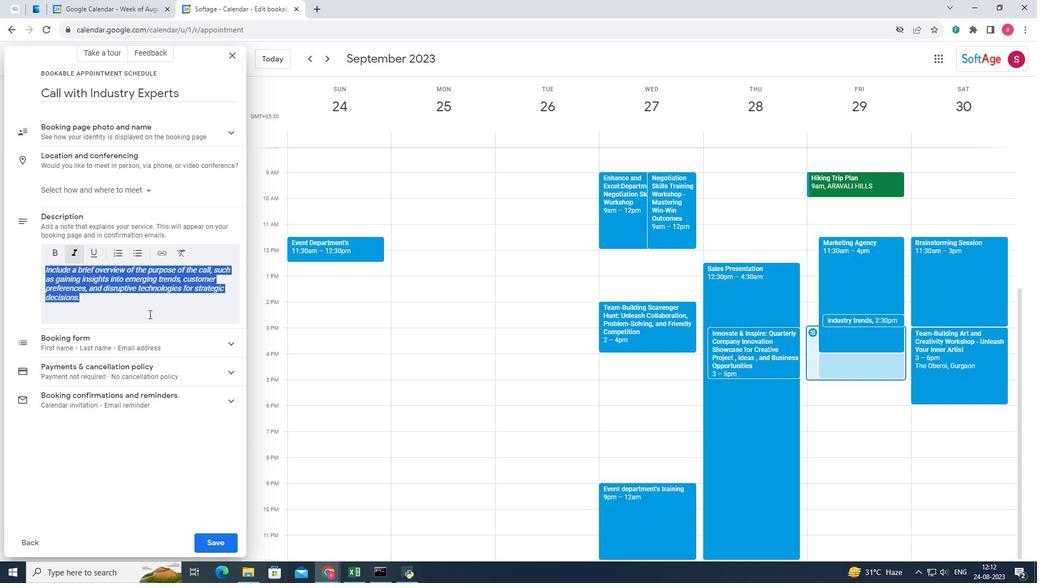 
Action: Mouse pressed left at (149, 314)
Screenshot: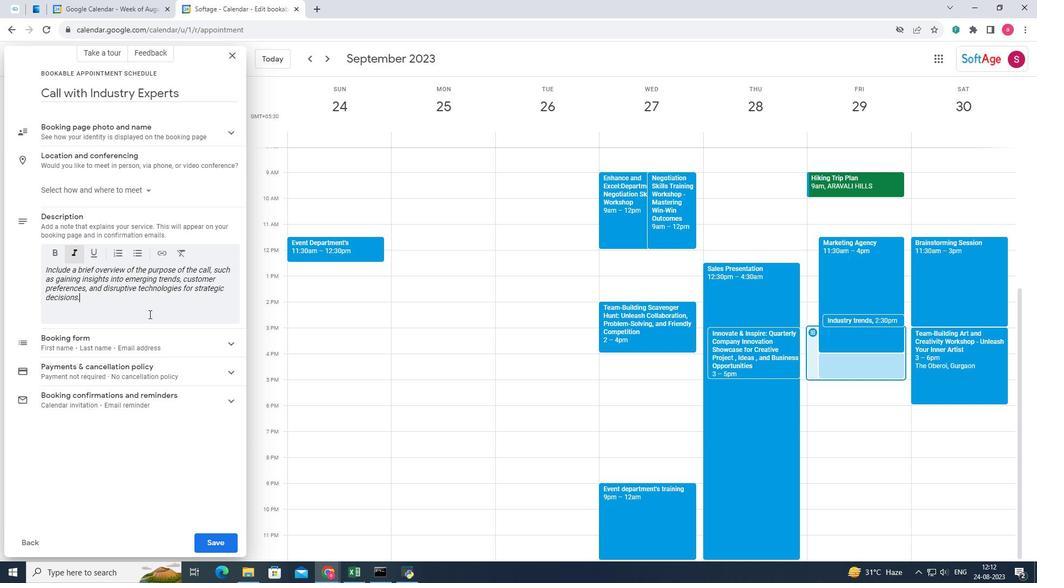 
Action: Mouse moved to (118, 249)
Screenshot: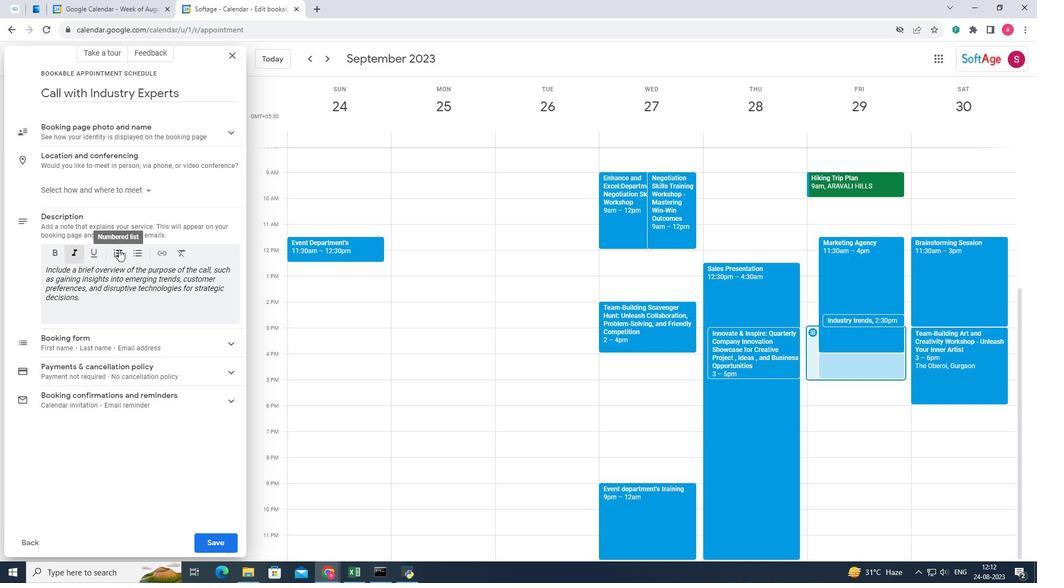 
Action: Mouse pressed left at (118, 249)
Screenshot: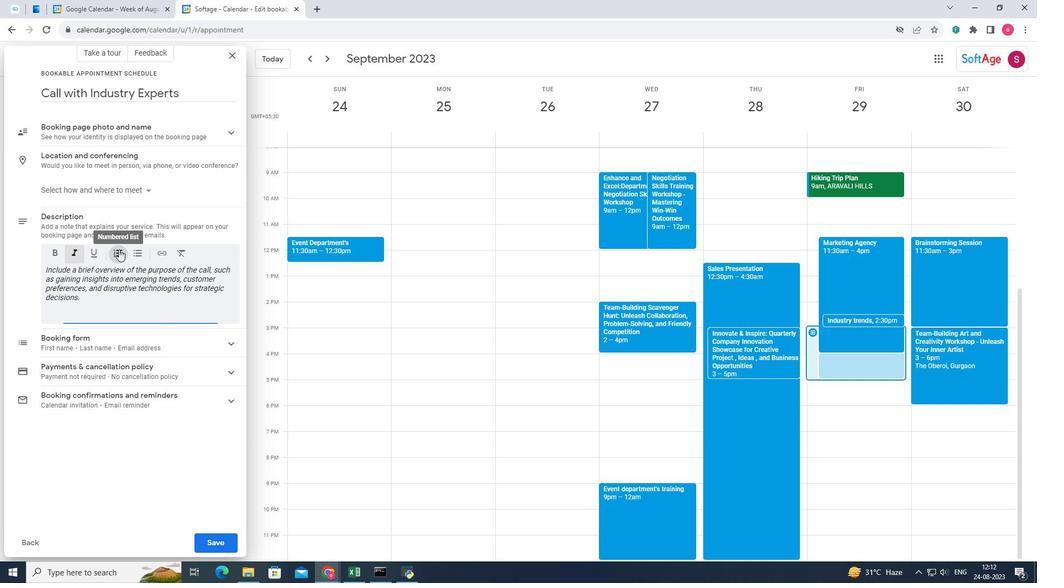 
Action: Mouse moved to (135, 251)
Screenshot: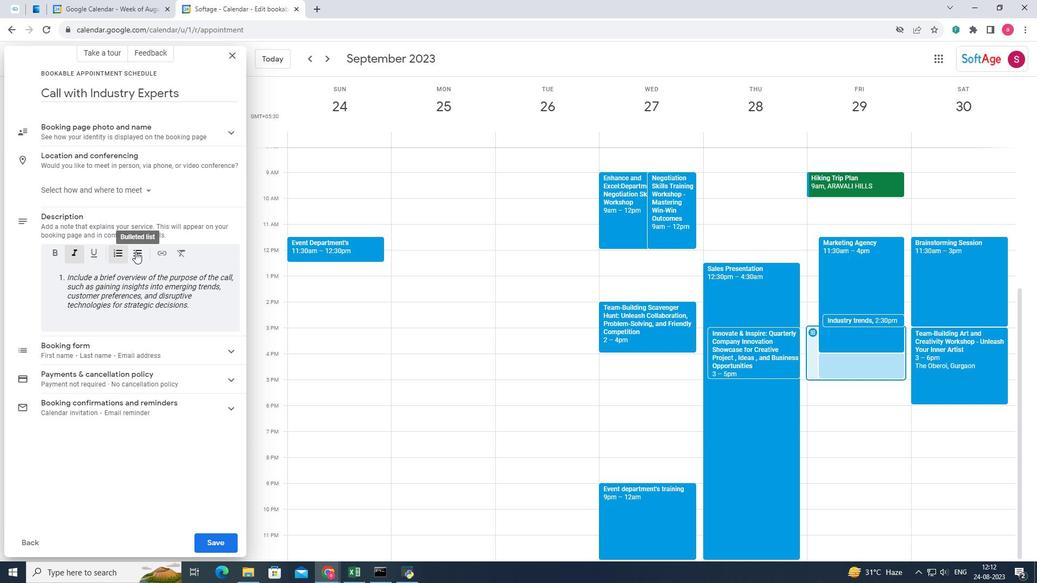 
Action: Mouse pressed left at (135, 251)
Screenshot: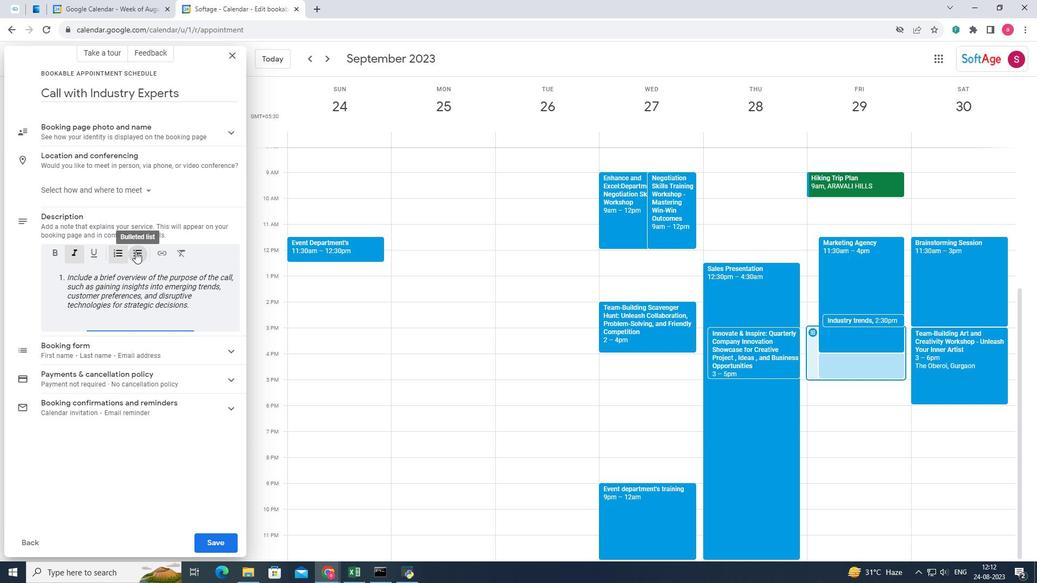 
Action: Mouse moved to (210, 546)
Screenshot: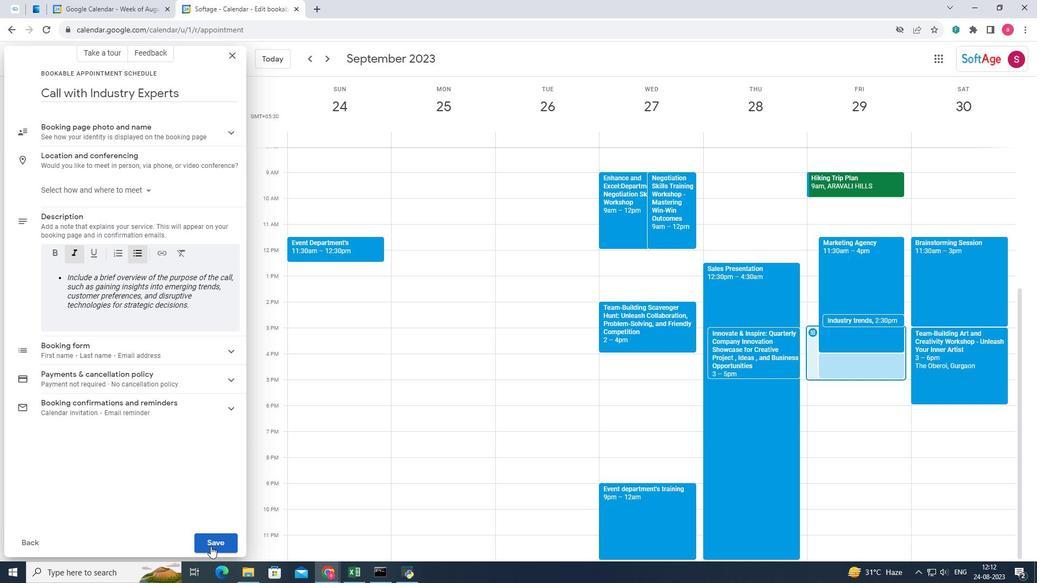 
Action: Mouse pressed left at (210, 546)
Screenshot: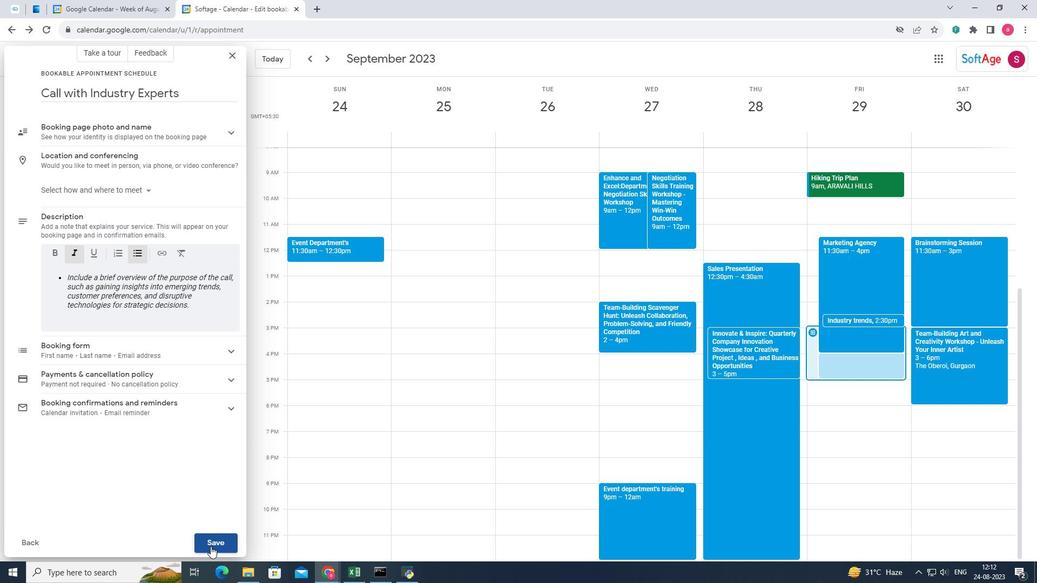 
Action: Mouse moved to (430, 312)
Screenshot: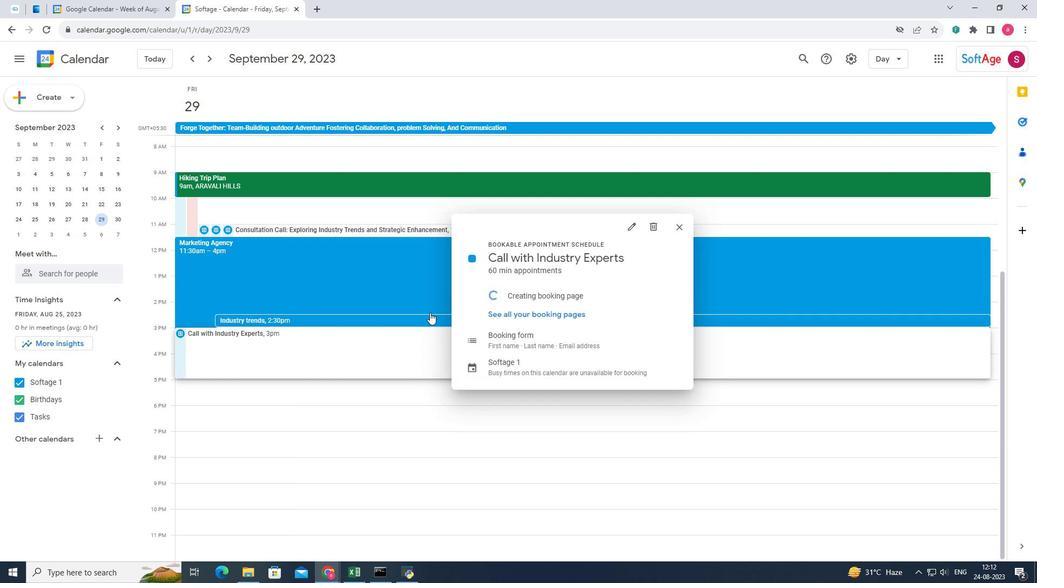 
